 Task: Add Dalmatia Fig Spread to the cart.
Action: Mouse moved to (1009, 384)
Screenshot: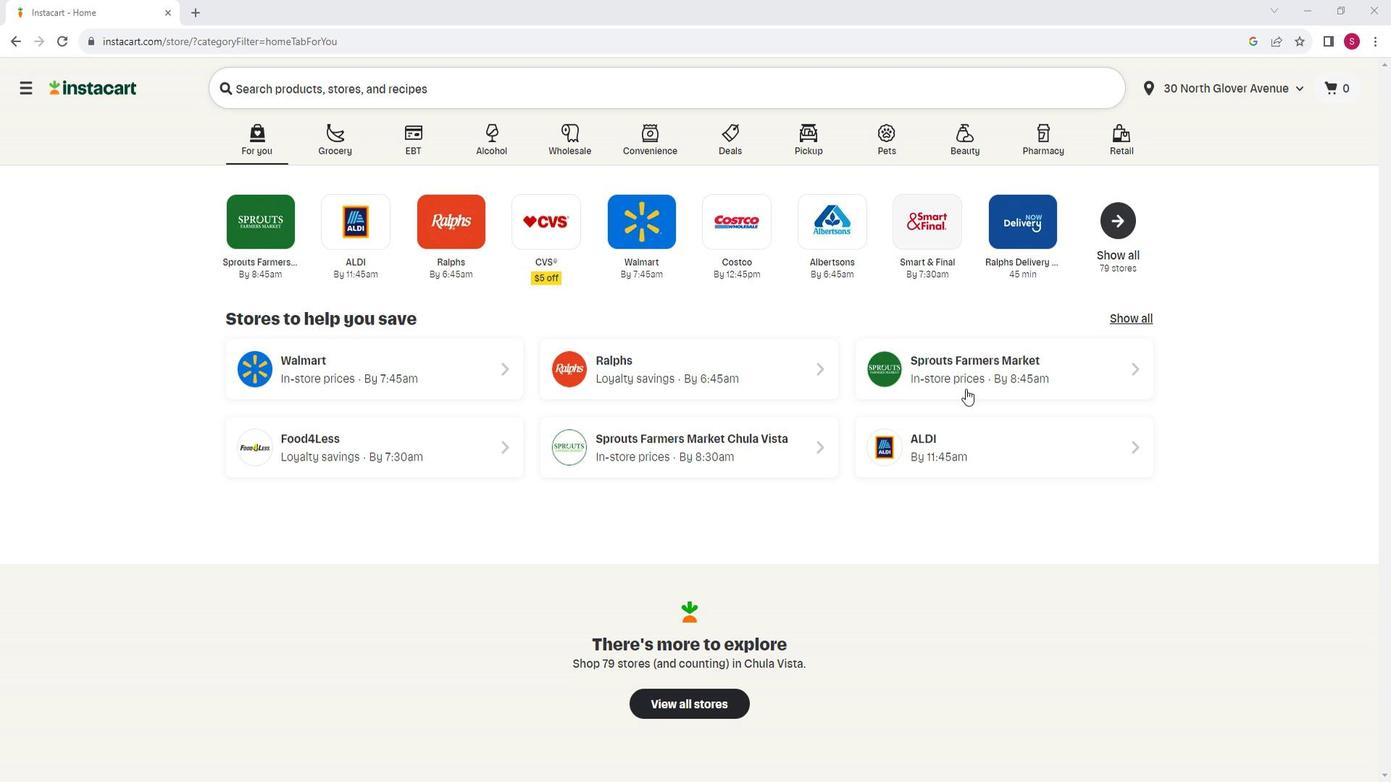 
Action: Mouse pressed left at (1009, 384)
Screenshot: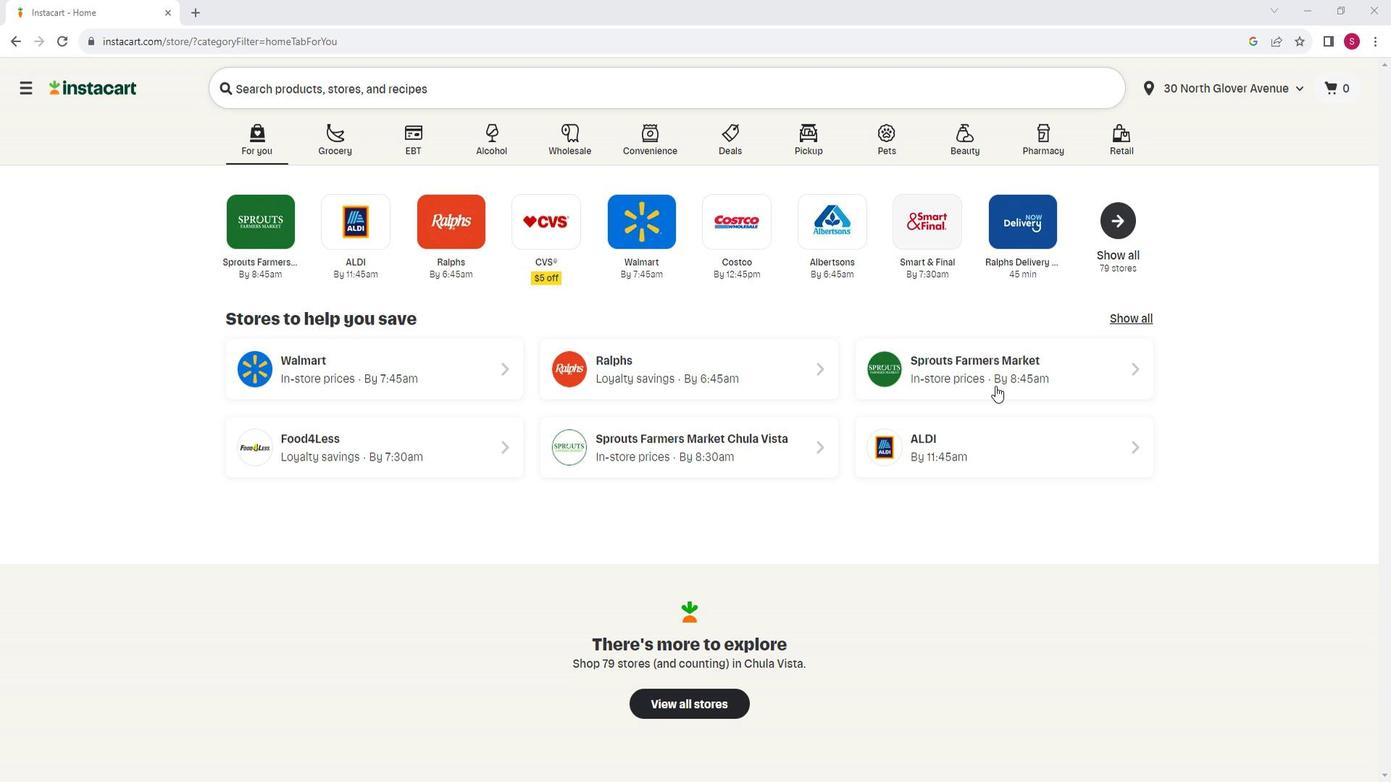 
Action: Mouse moved to (139, 492)
Screenshot: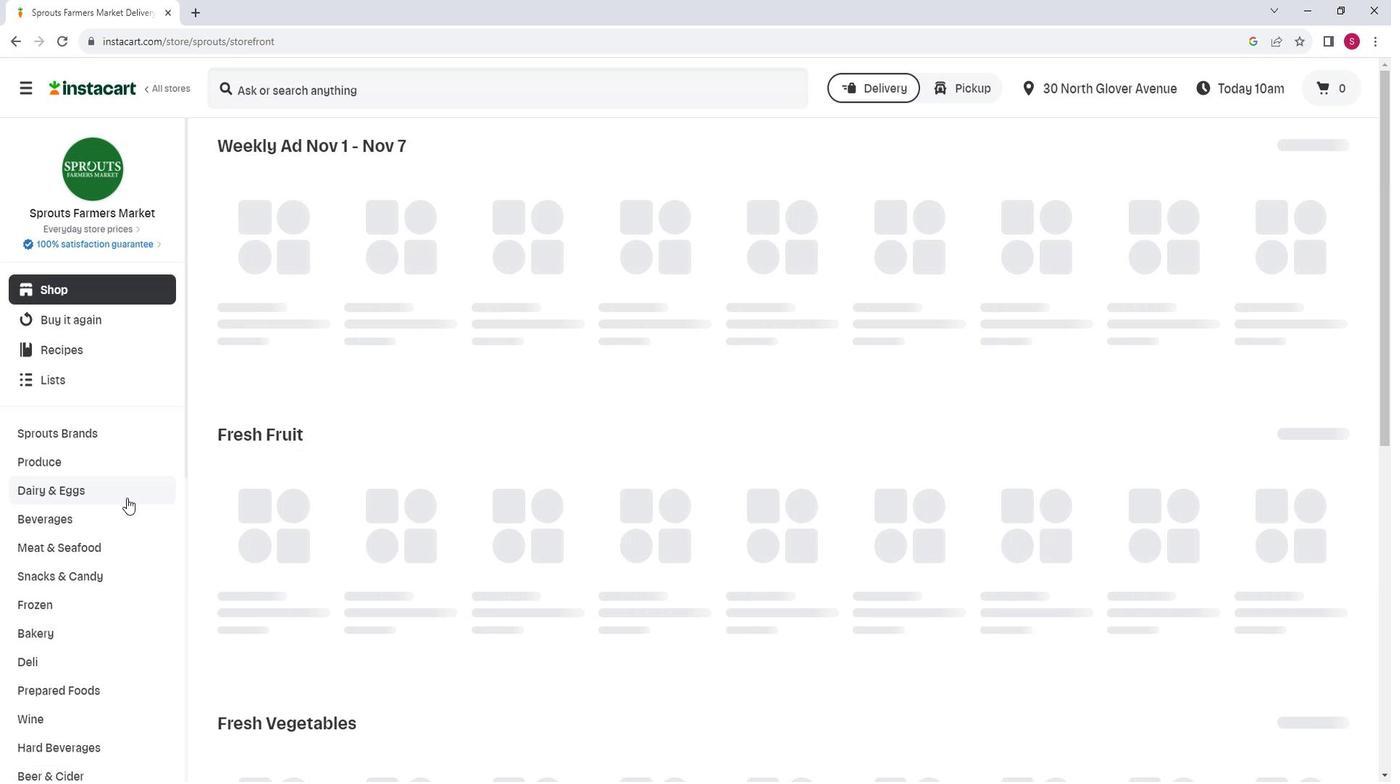 
Action: Mouse scrolled (139, 492) with delta (0, 0)
Screenshot: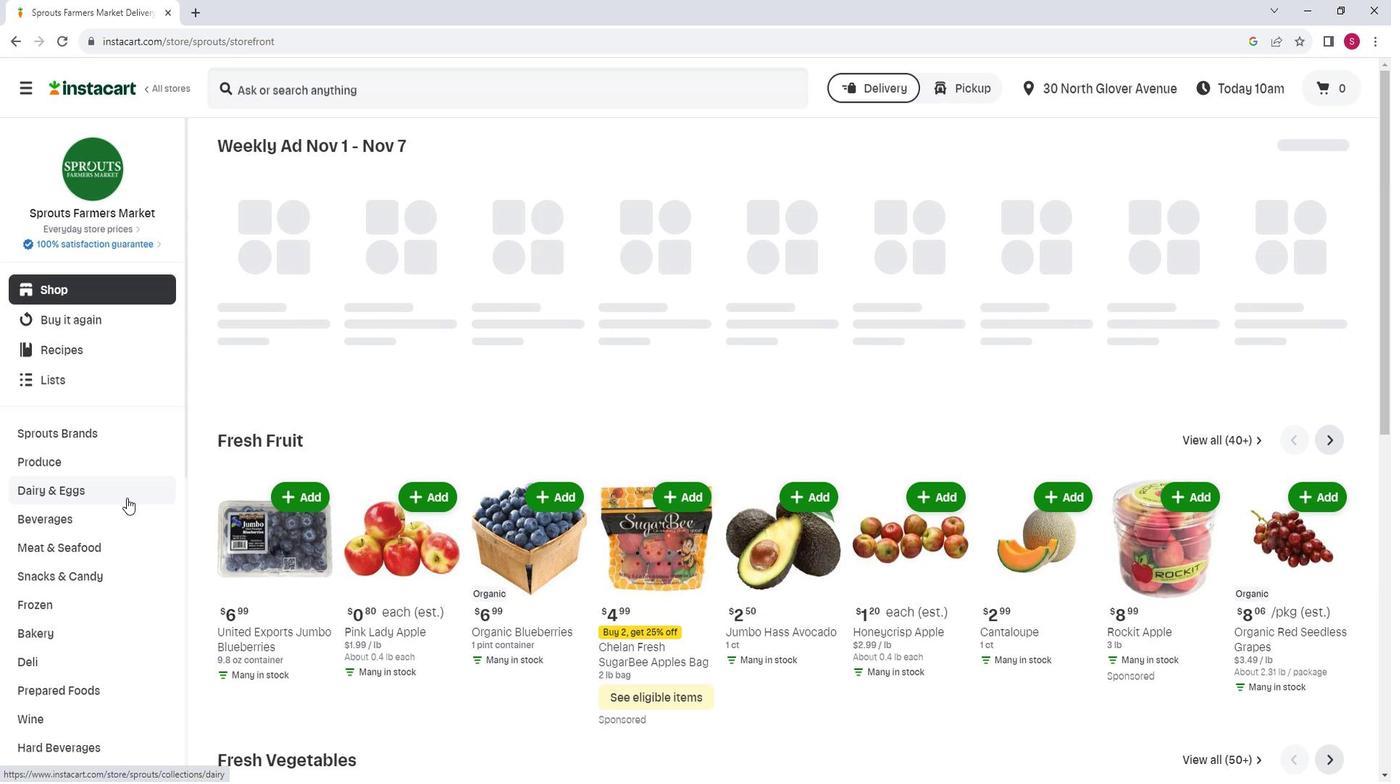 
Action: Mouse scrolled (139, 492) with delta (0, 0)
Screenshot: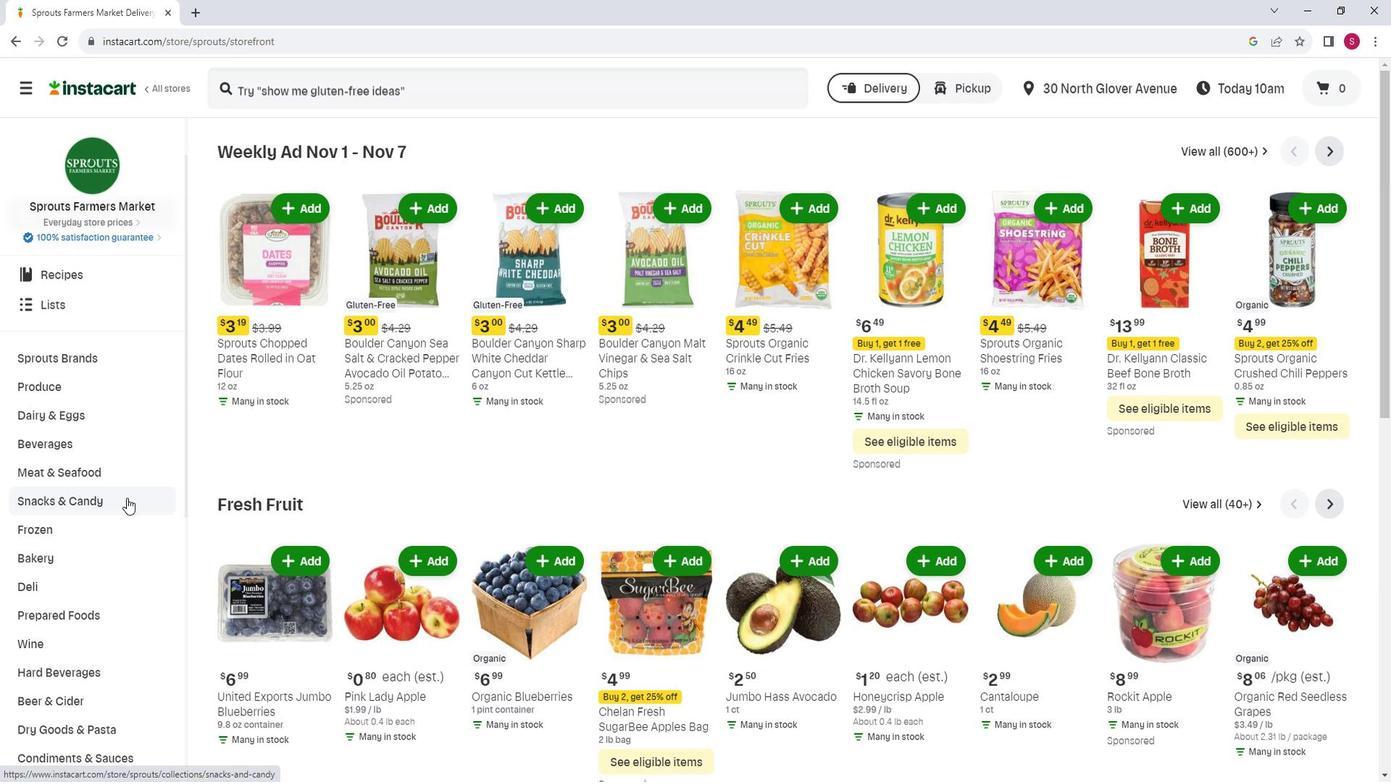 
Action: Mouse moved to (131, 451)
Screenshot: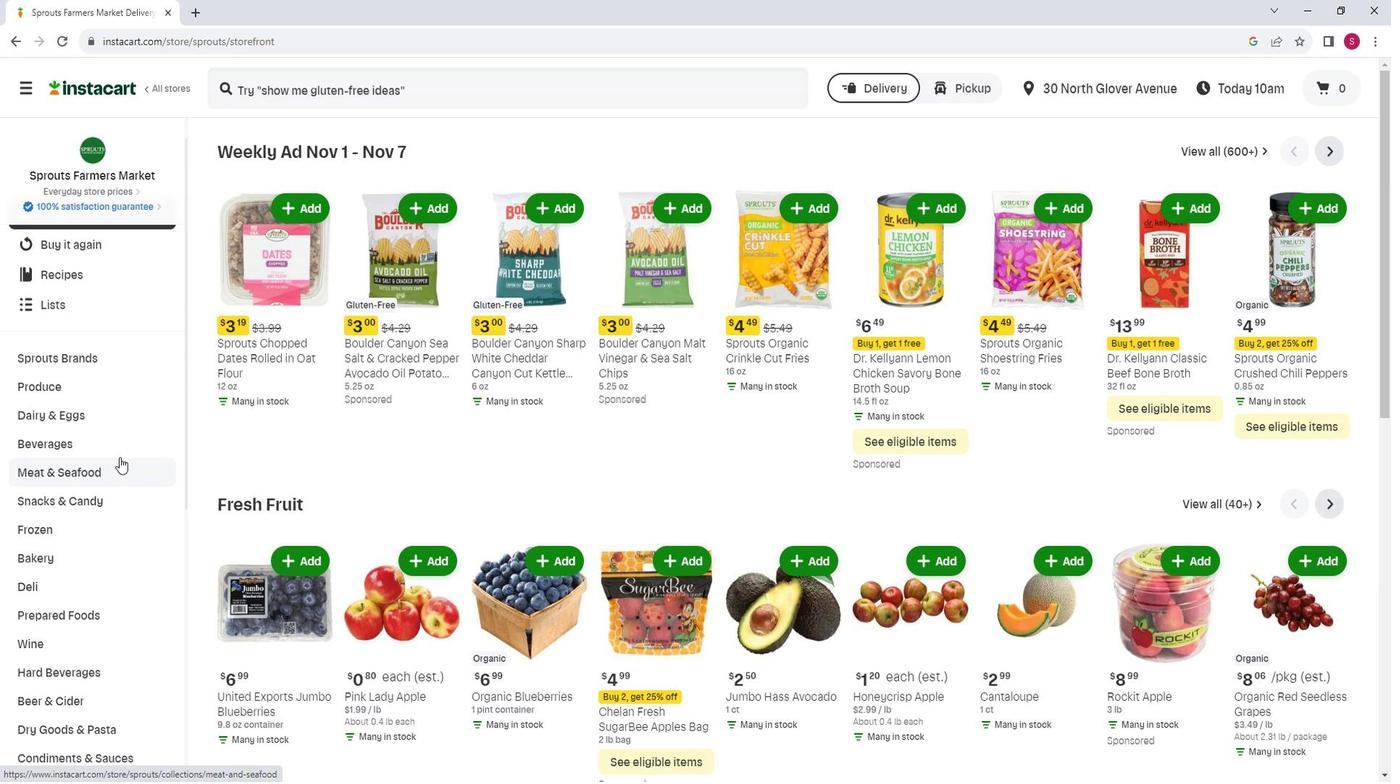 
Action: Mouse scrolled (131, 450) with delta (0, 0)
Screenshot: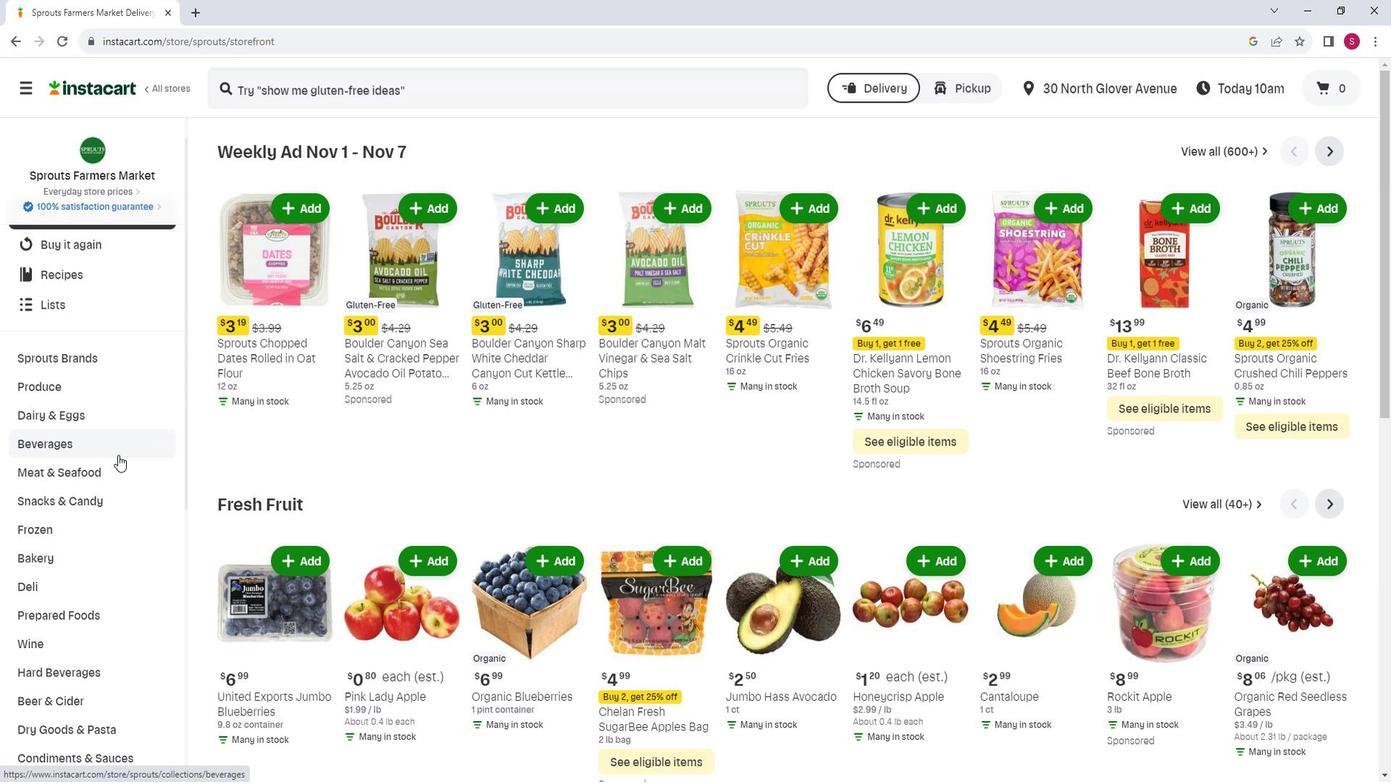 
Action: Mouse scrolled (131, 450) with delta (0, 0)
Screenshot: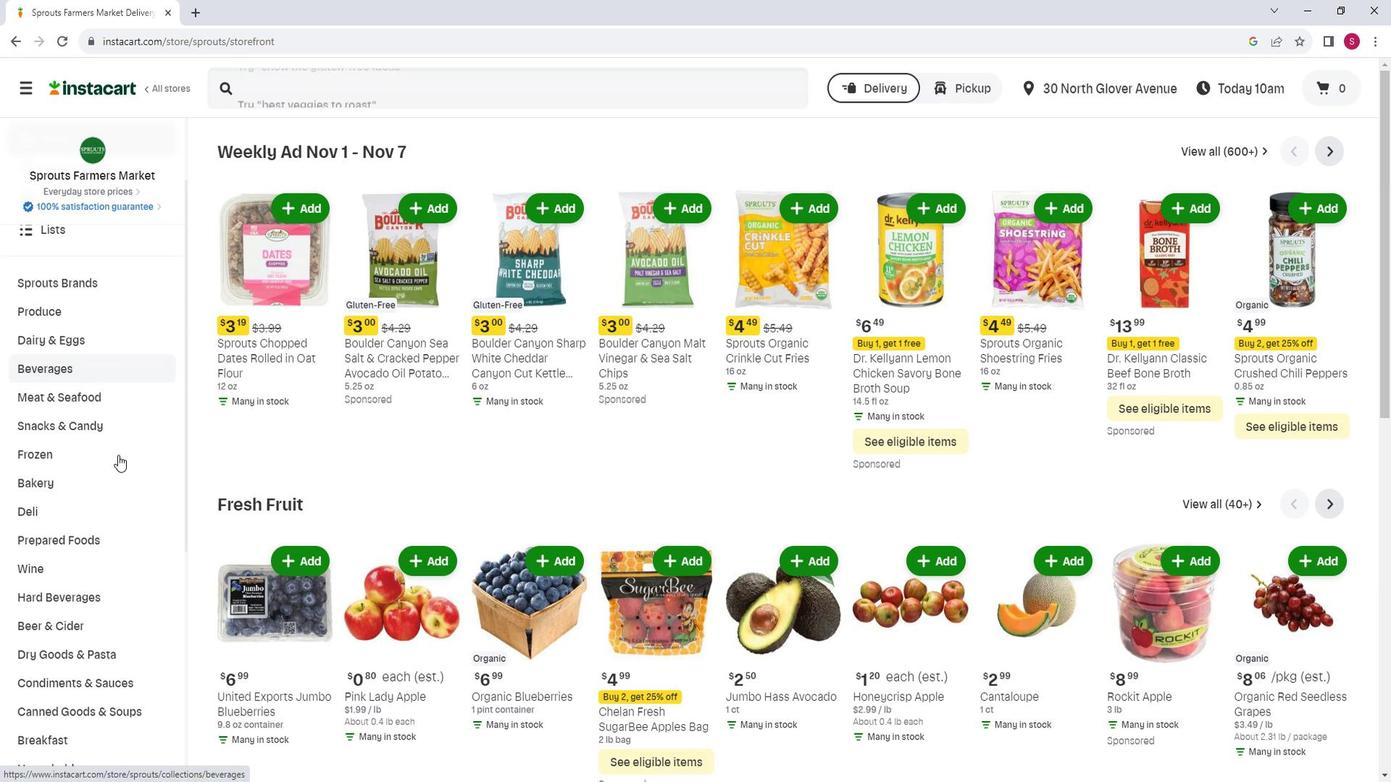 
Action: Mouse scrolled (131, 450) with delta (0, 0)
Screenshot: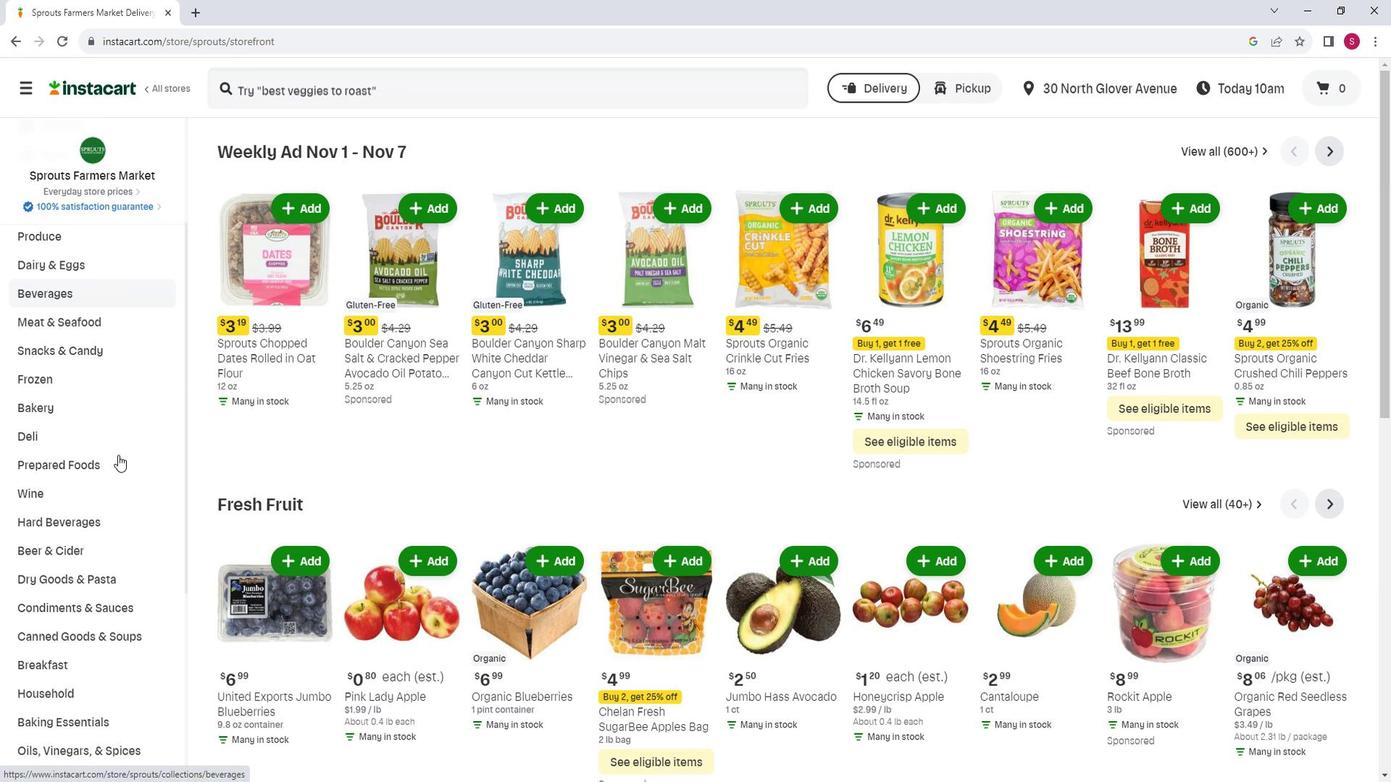 
Action: Mouse moved to (129, 451)
Screenshot: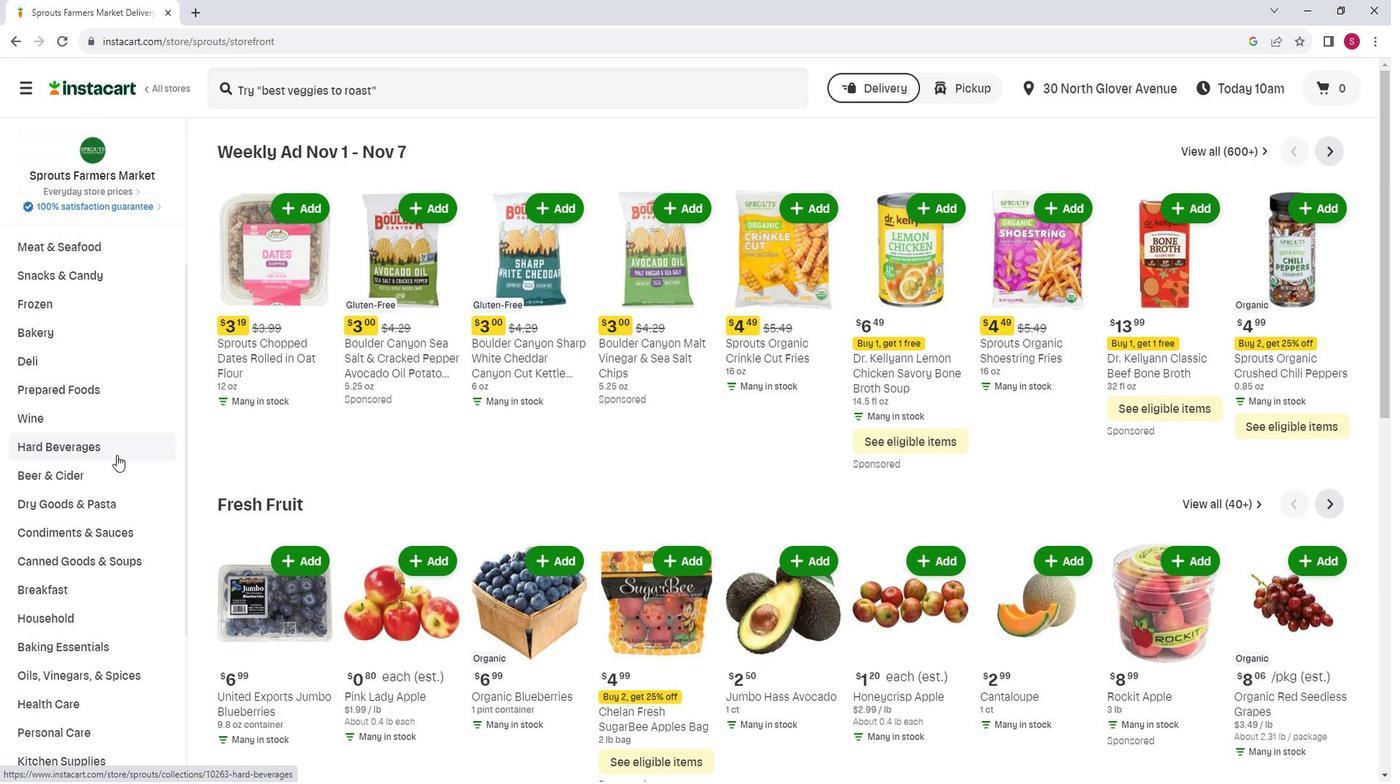 
Action: Mouse scrolled (129, 450) with delta (0, 0)
Screenshot: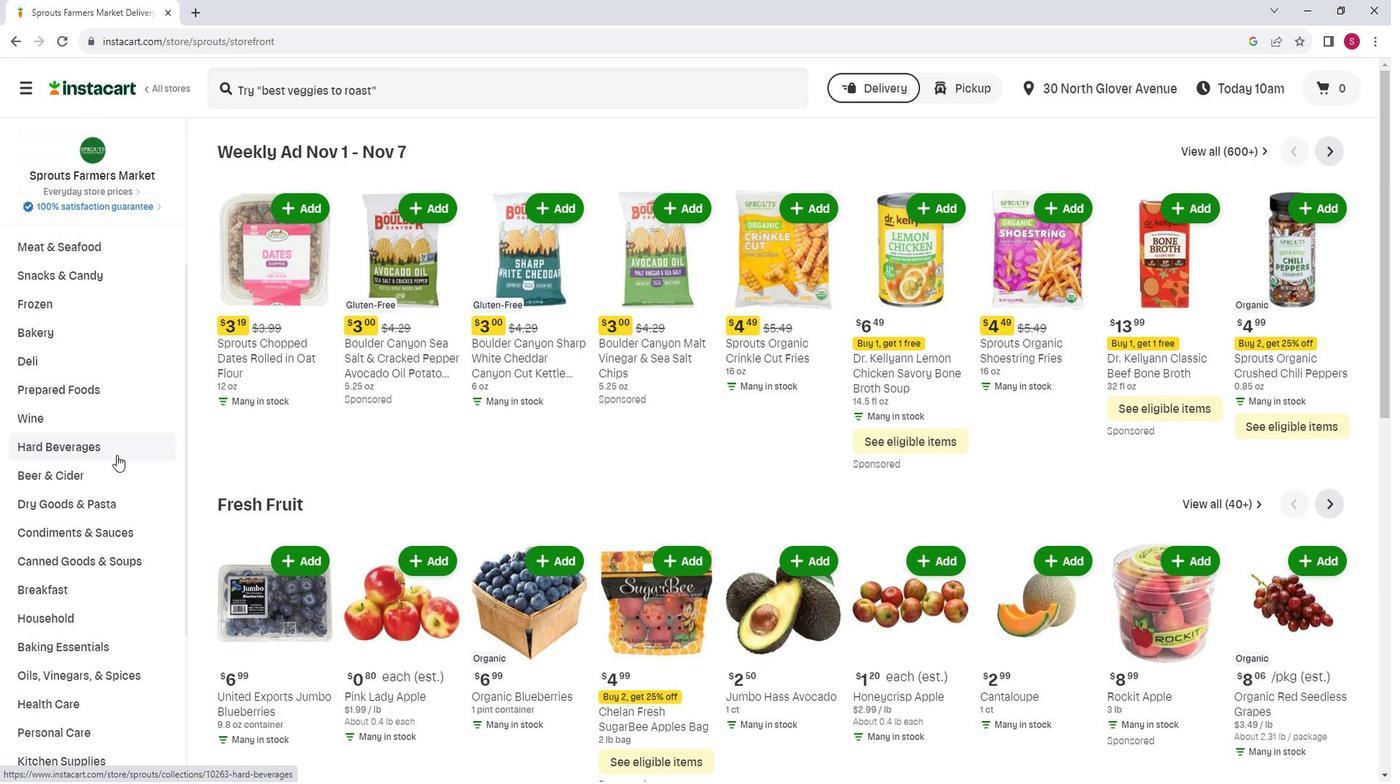 
Action: Mouse moved to (110, 503)
Screenshot: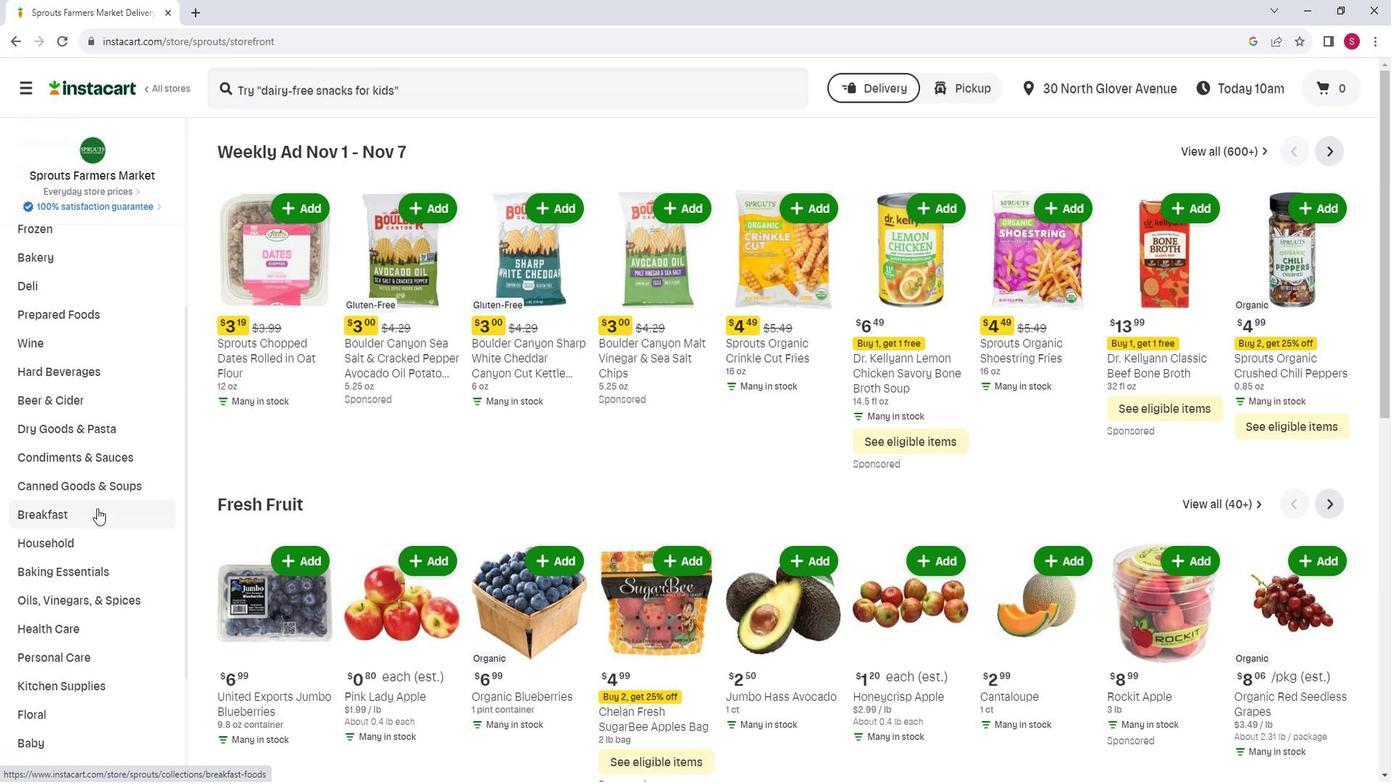 
Action: Mouse pressed left at (110, 503)
Screenshot: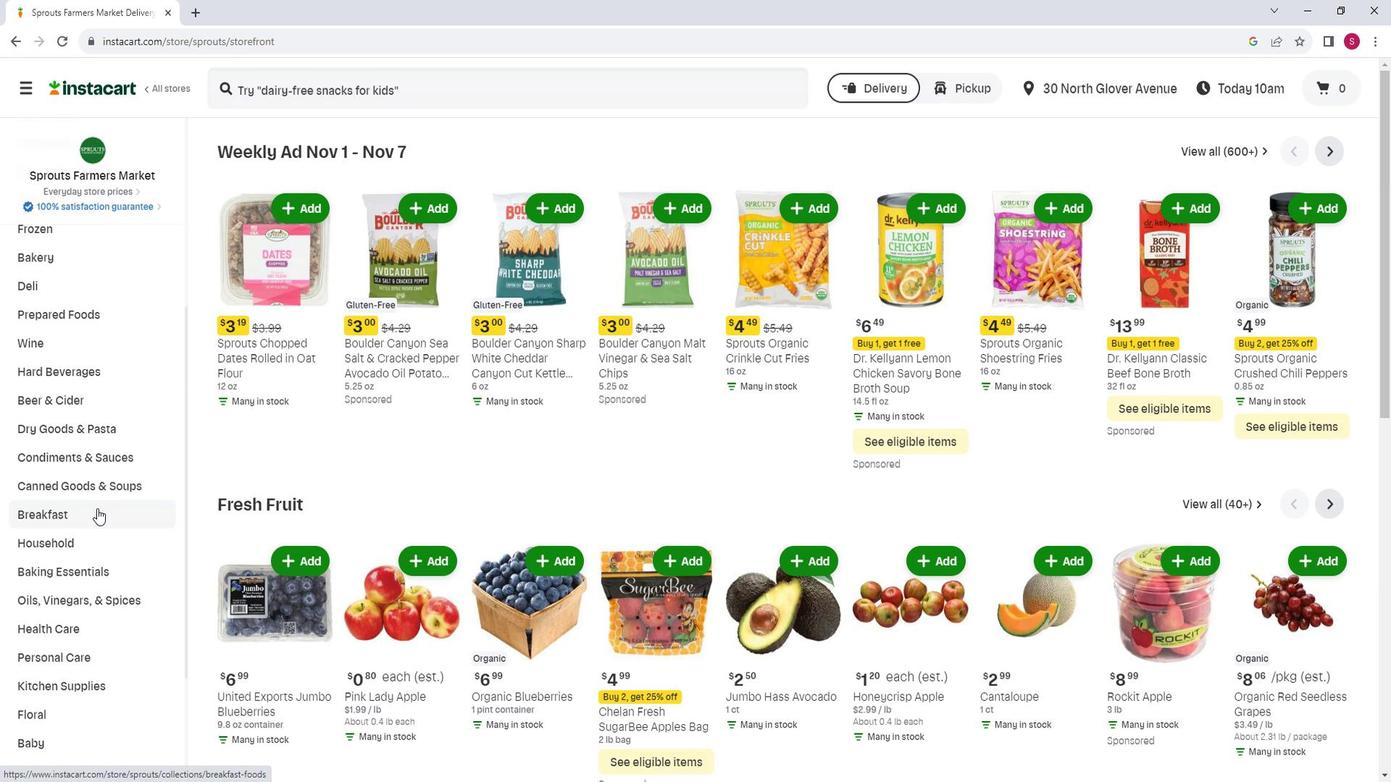 
Action: Mouse moved to (916, 194)
Screenshot: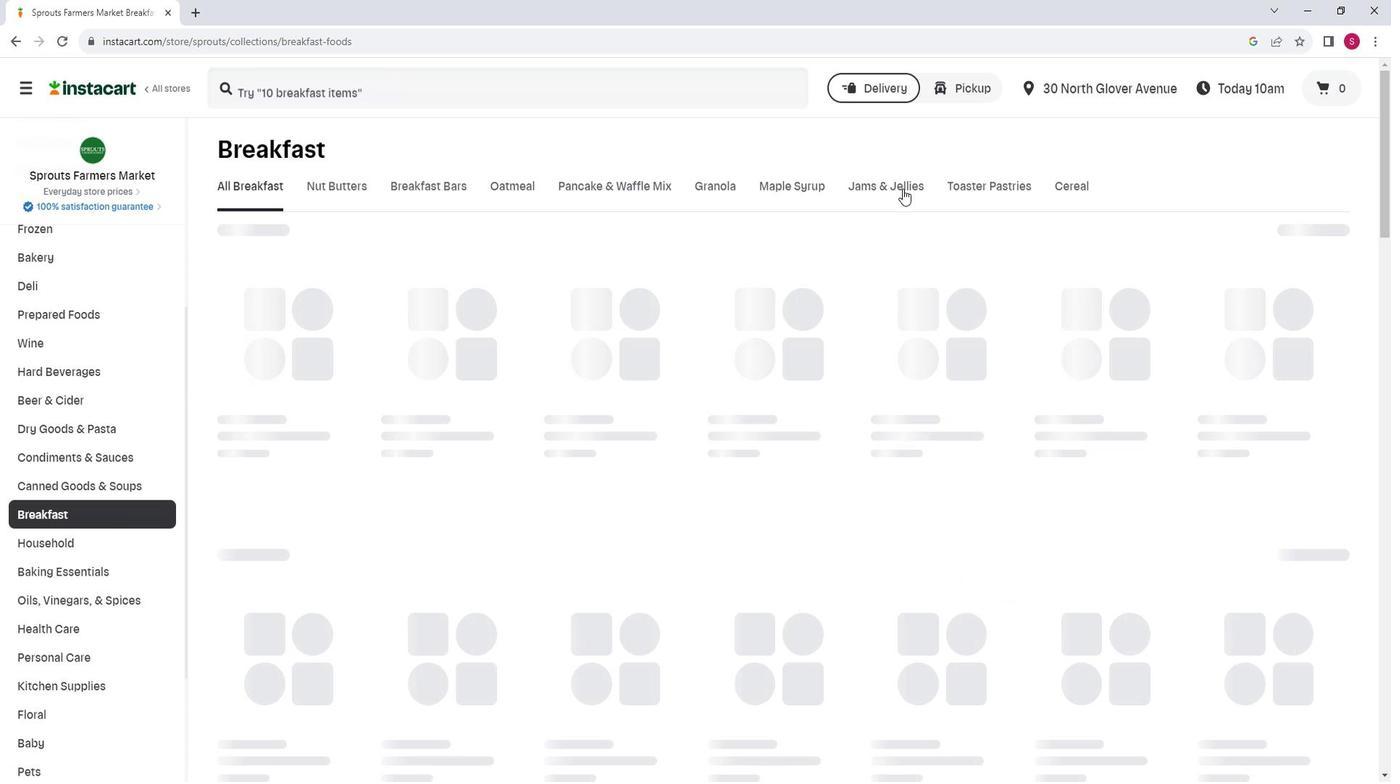
Action: Mouse pressed left at (916, 194)
Screenshot: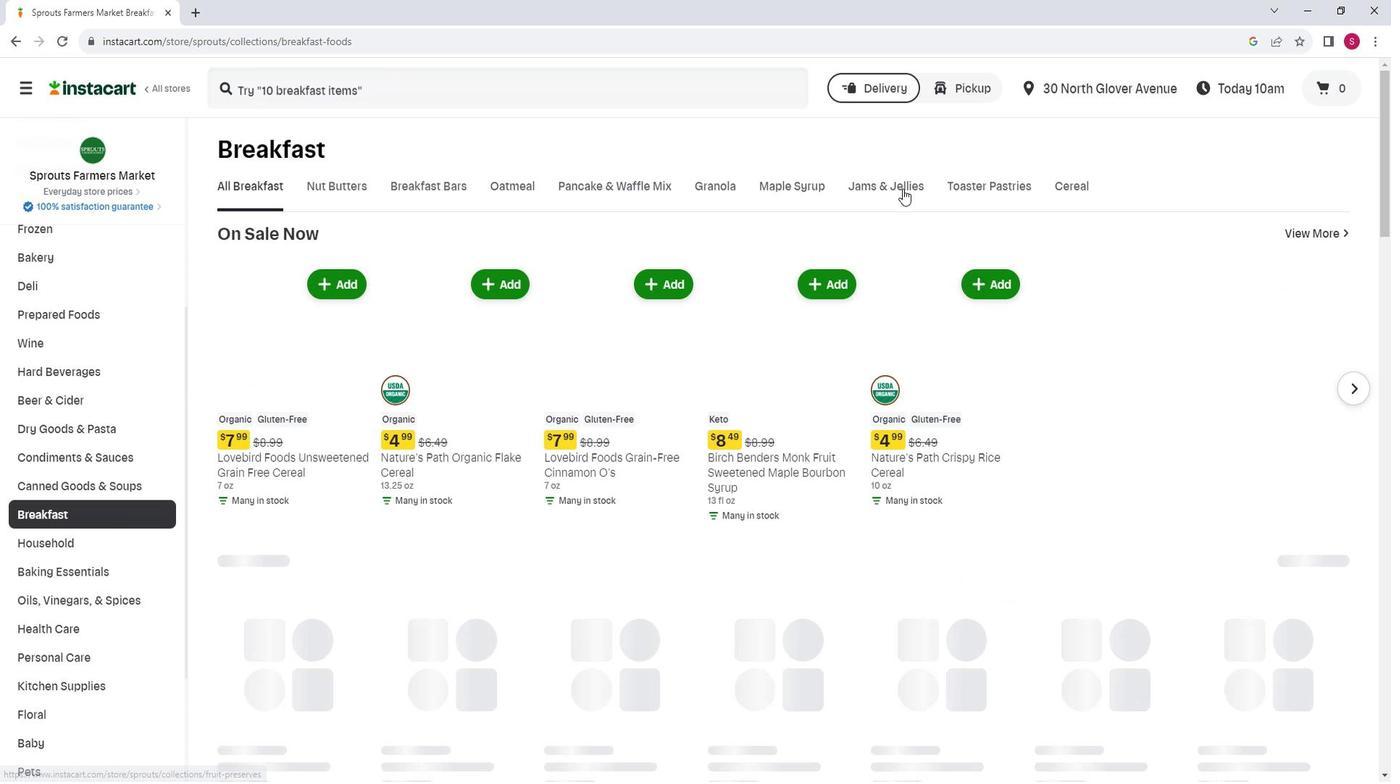 
Action: Mouse moved to (368, 265)
Screenshot: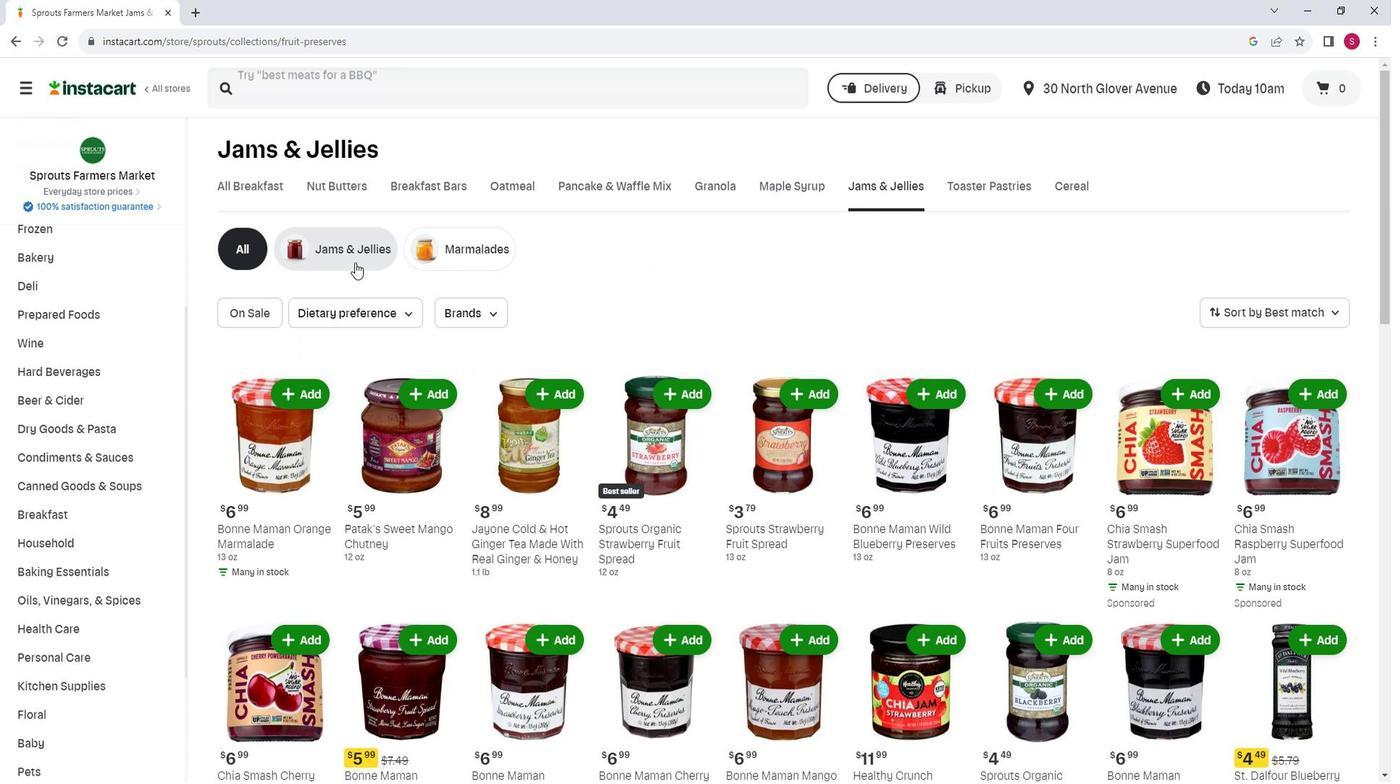 
Action: Mouse pressed left at (368, 265)
Screenshot: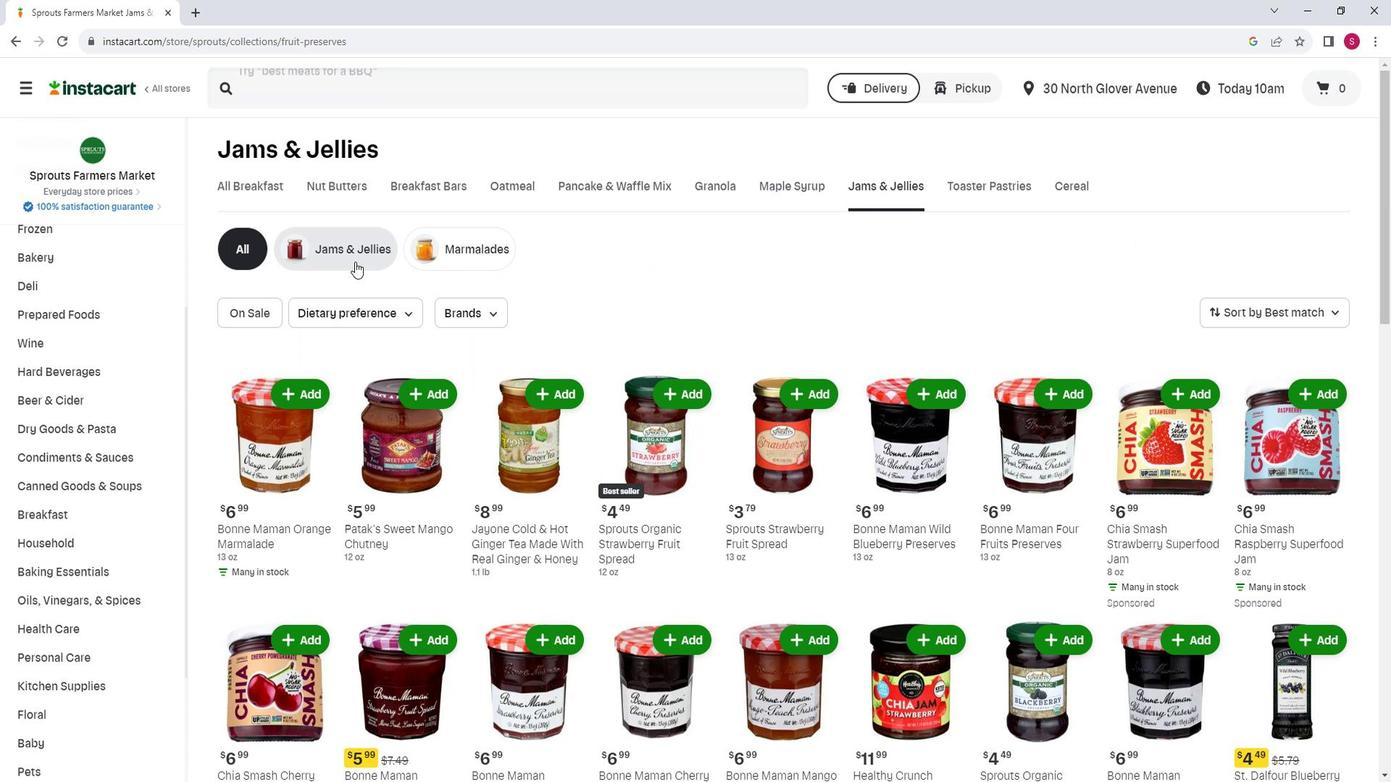 
Action: Mouse moved to (596, 284)
Screenshot: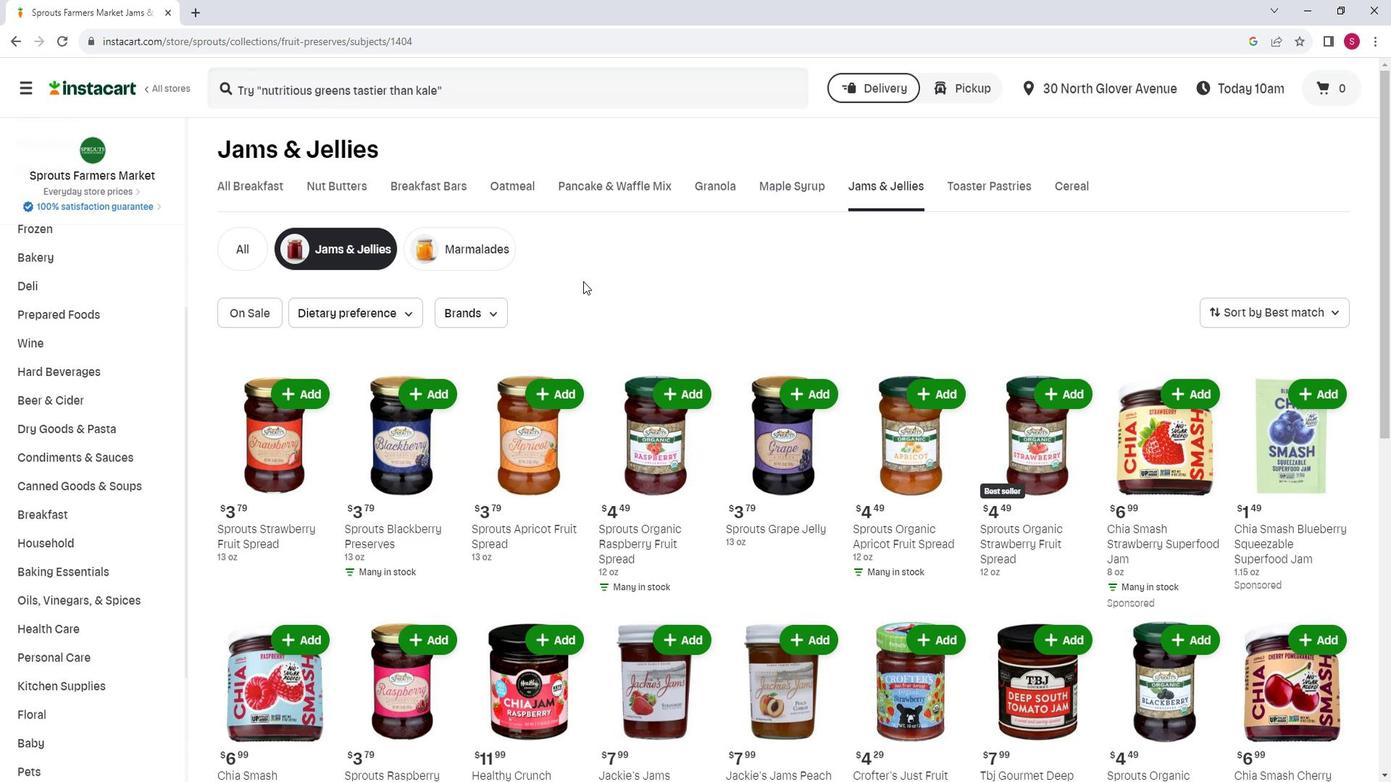 
Action: Mouse scrolled (596, 283) with delta (0, 0)
Screenshot: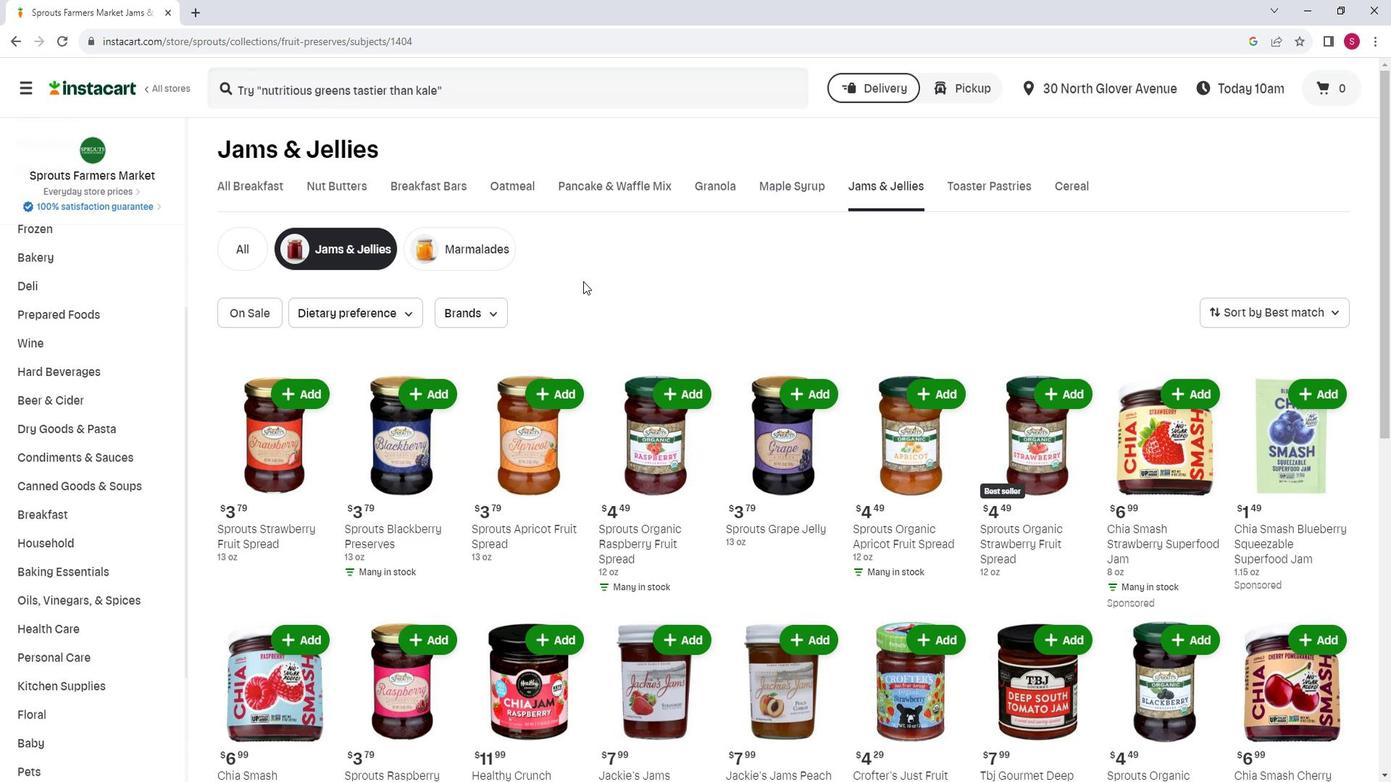 
Action: Mouse moved to (880, 378)
Screenshot: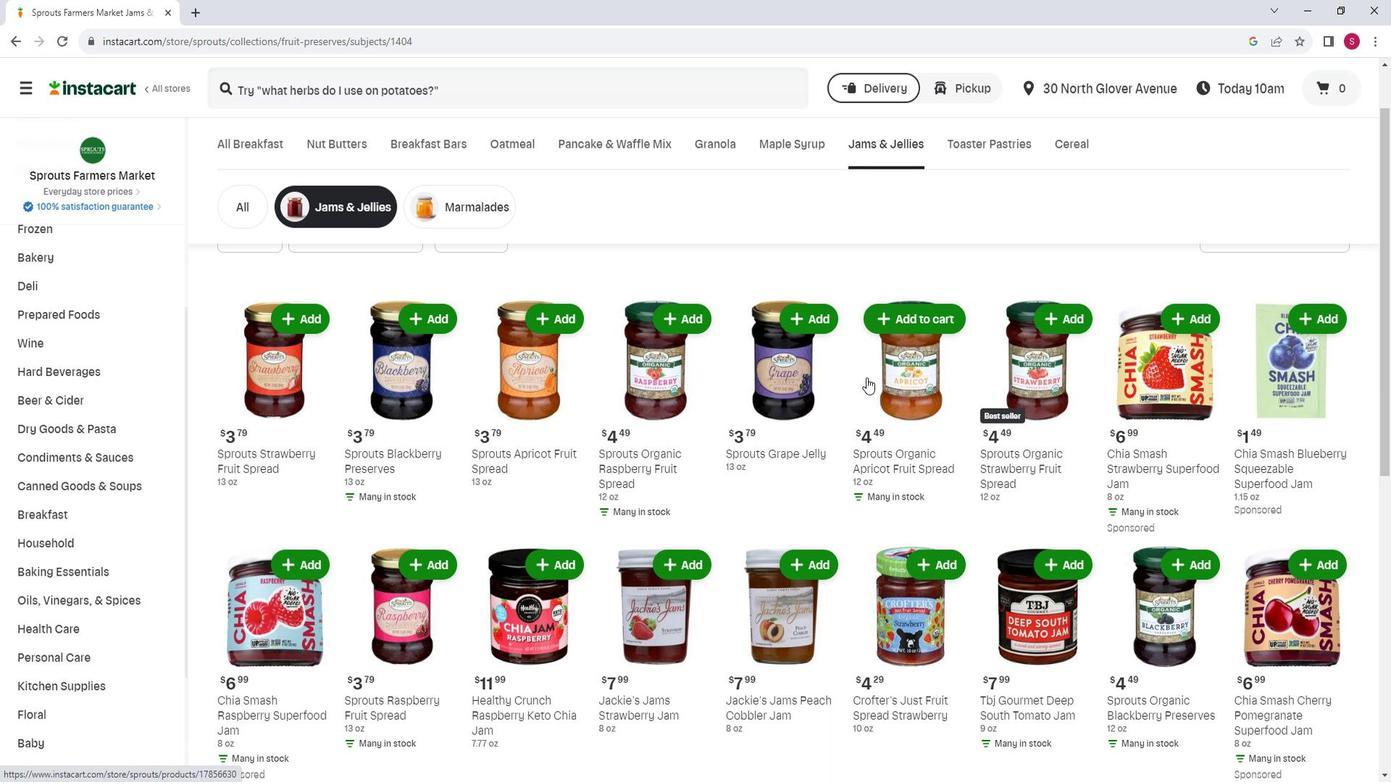 
Action: Mouse scrolled (880, 377) with delta (0, 0)
Screenshot: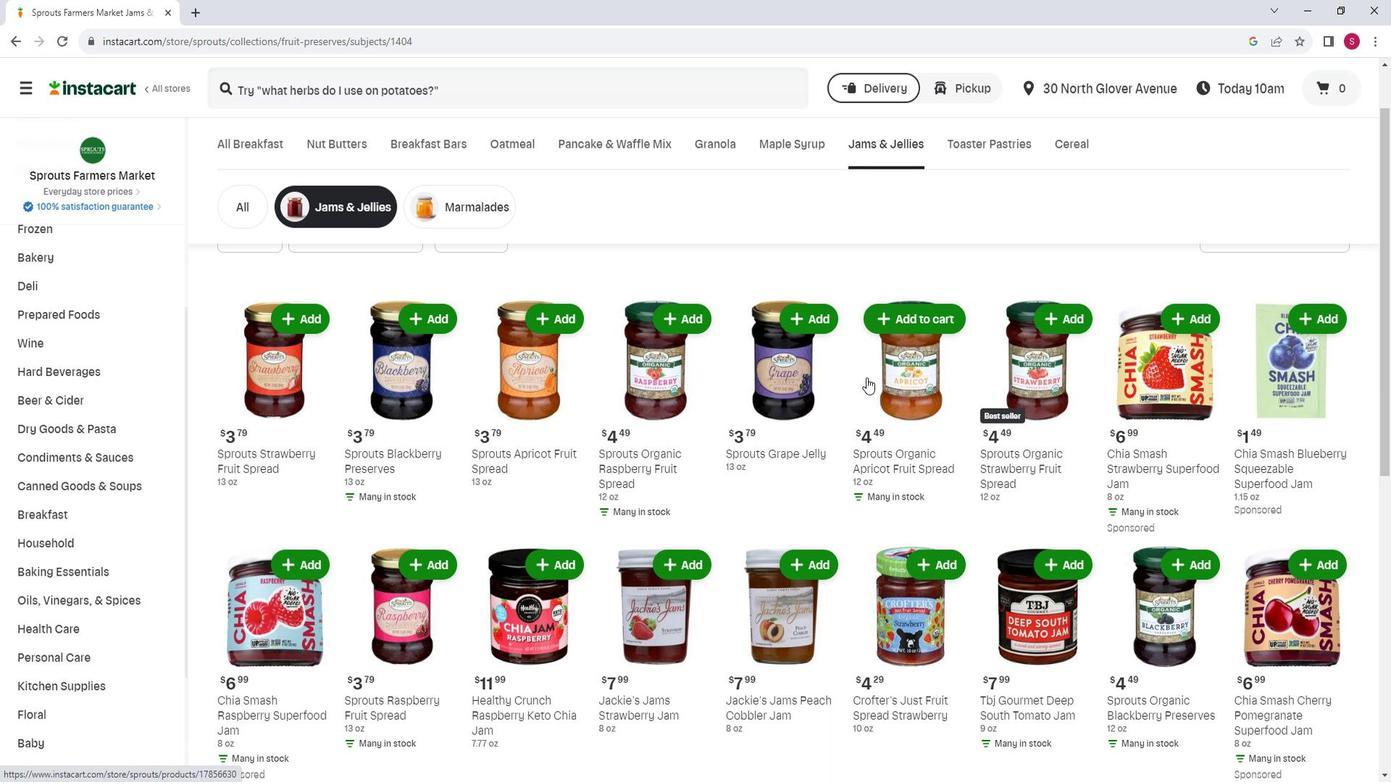 
Action: Mouse moved to (845, 424)
Screenshot: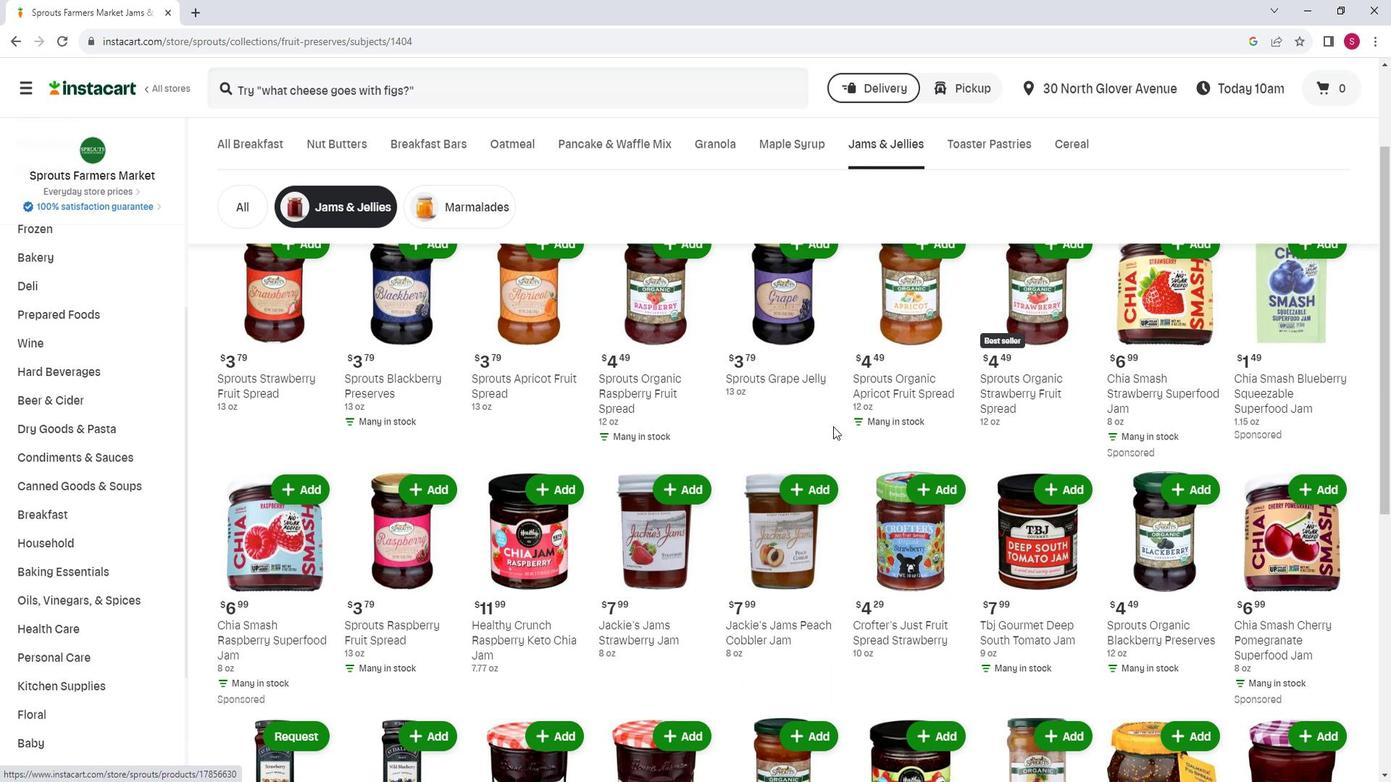 
Action: Mouse scrolled (845, 423) with delta (0, 0)
Screenshot: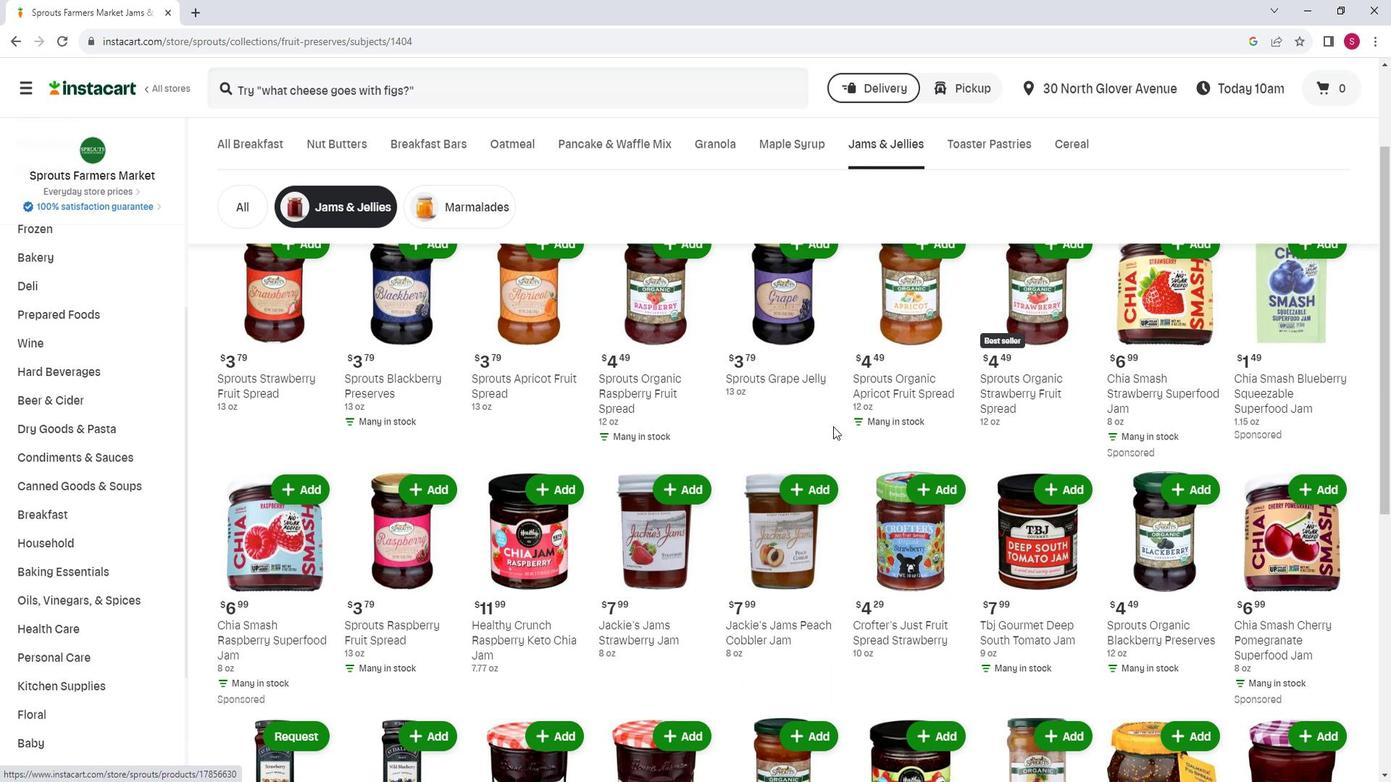 
Action: Mouse moved to (606, 388)
Screenshot: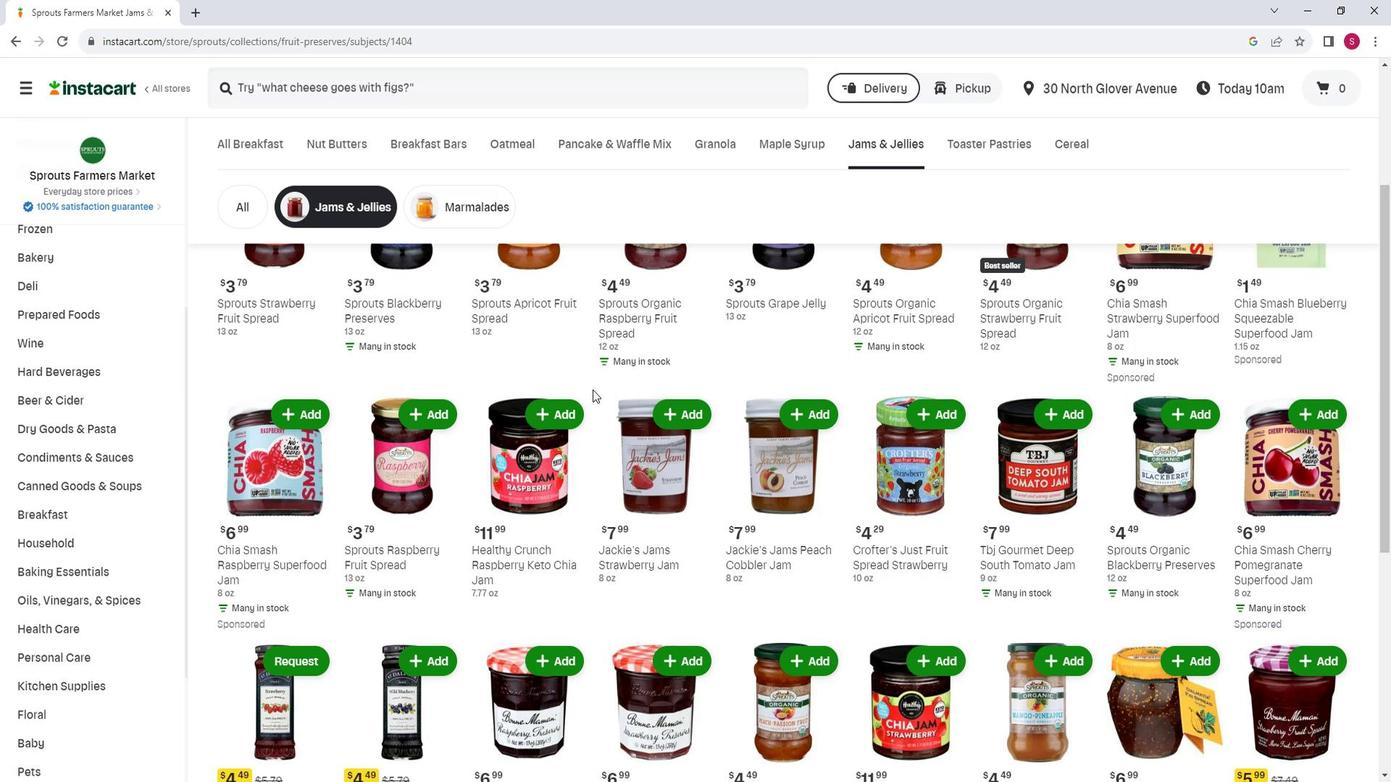 
Action: Mouse scrolled (606, 387) with delta (0, 0)
Screenshot: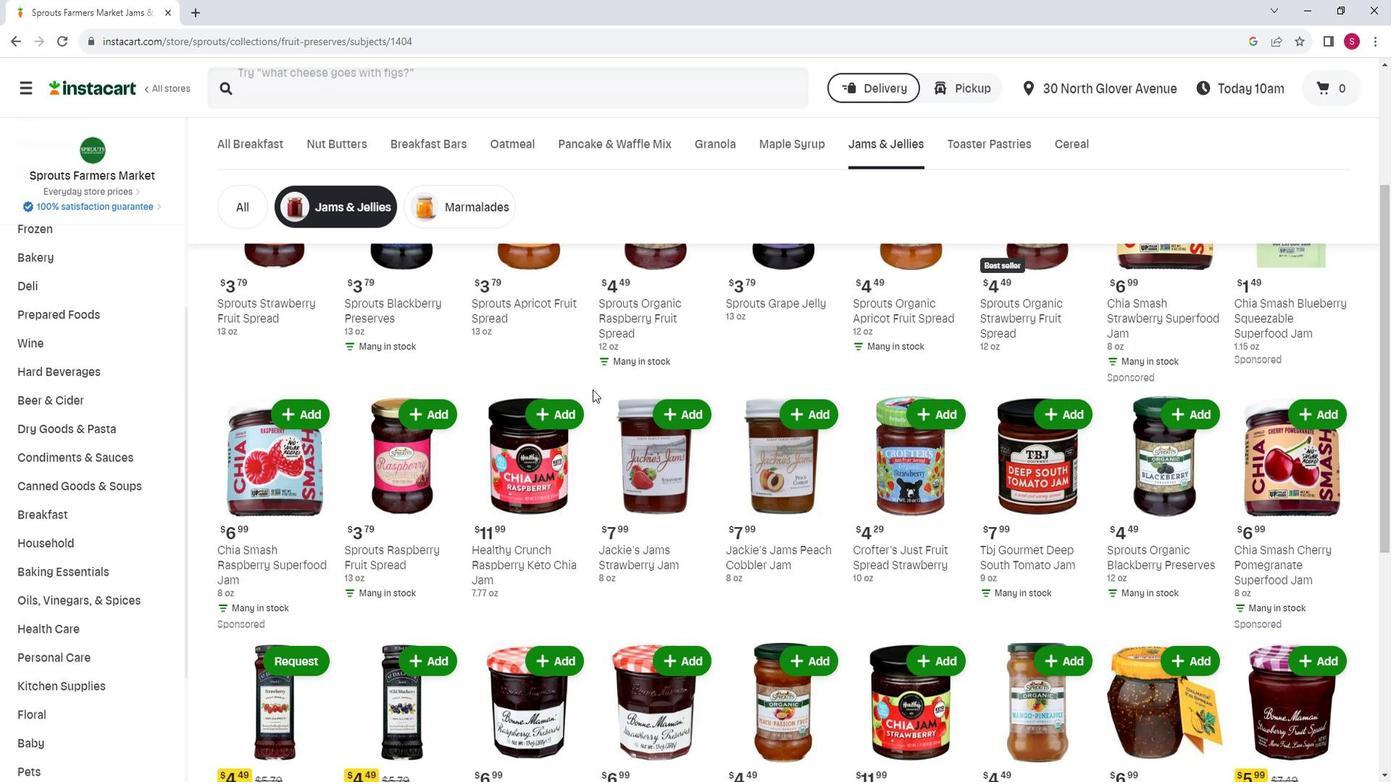 
Action: Mouse moved to (590, 385)
Screenshot: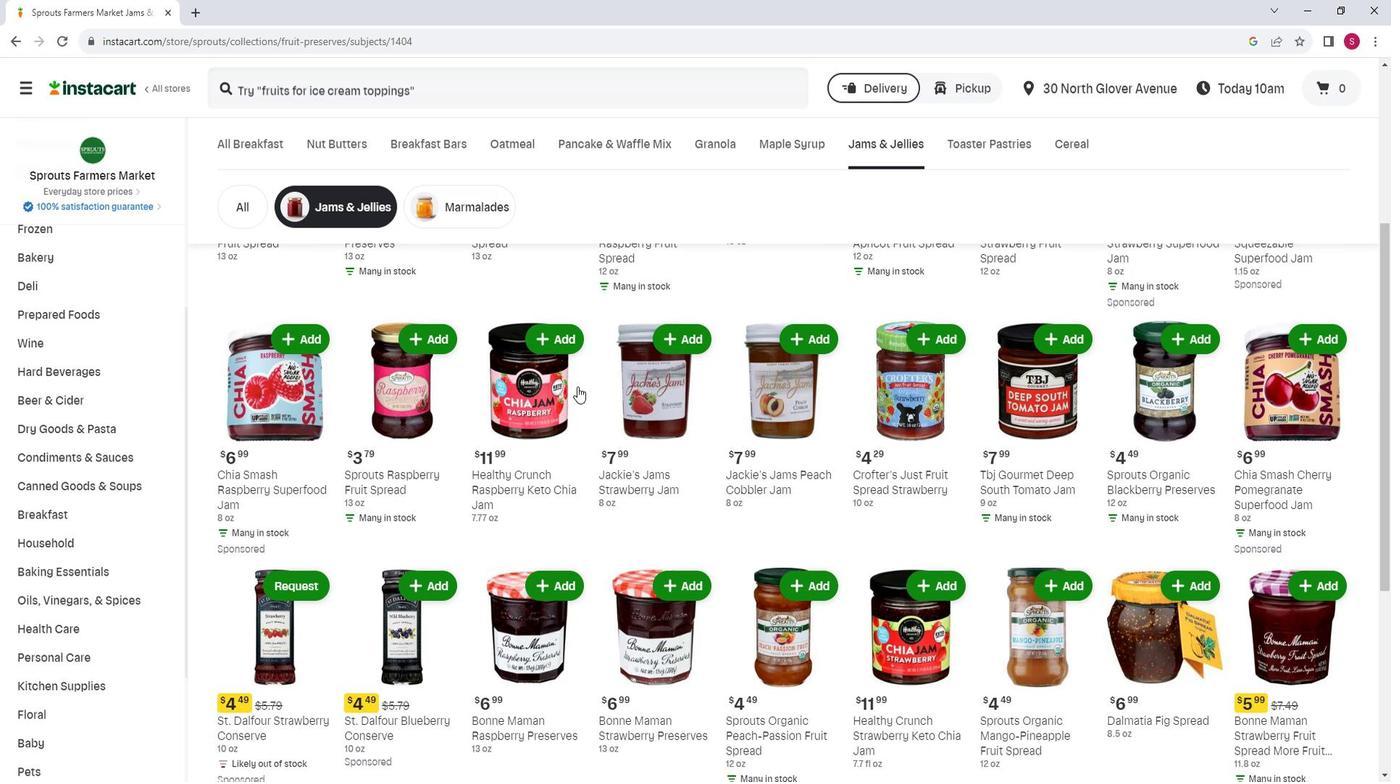 
Action: Mouse scrolled (590, 384) with delta (0, 0)
Screenshot: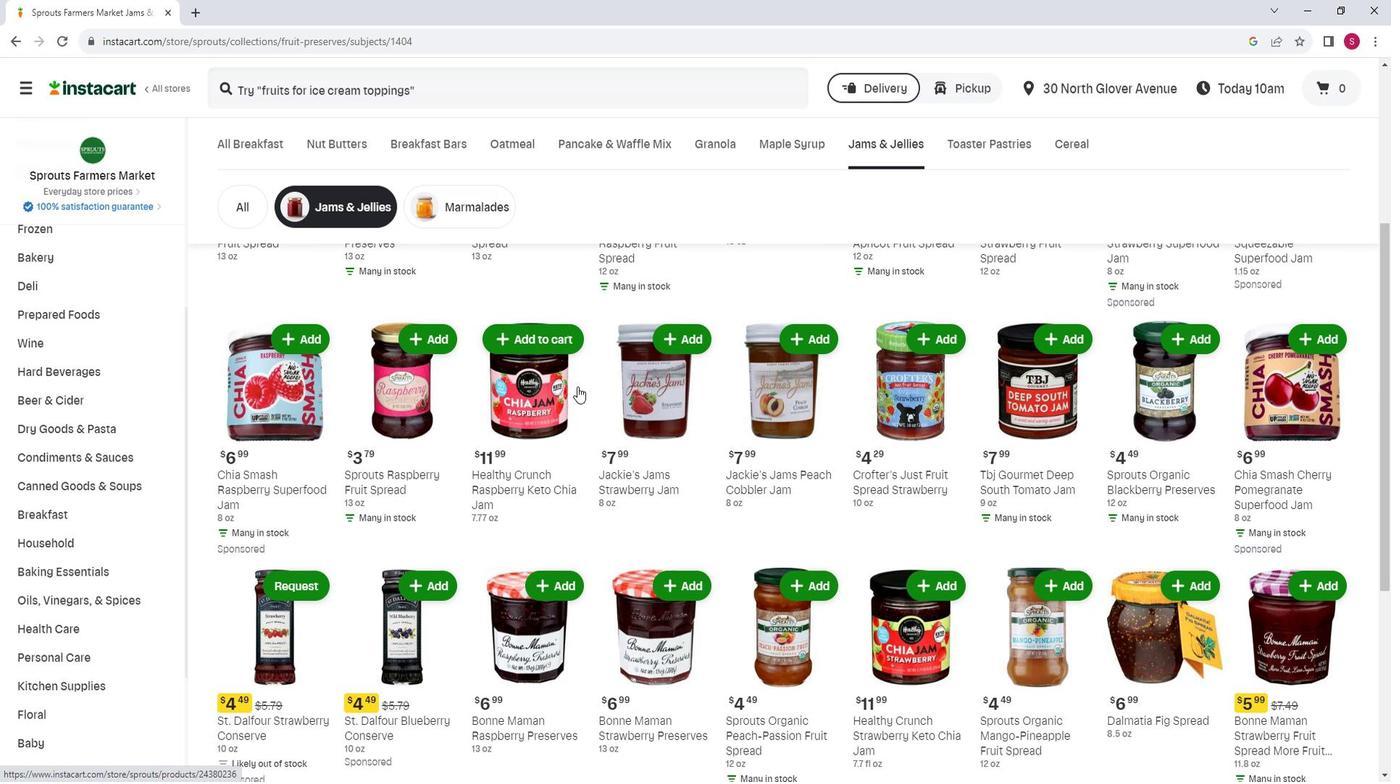 
Action: Mouse moved to (659, 391)
Screenshot: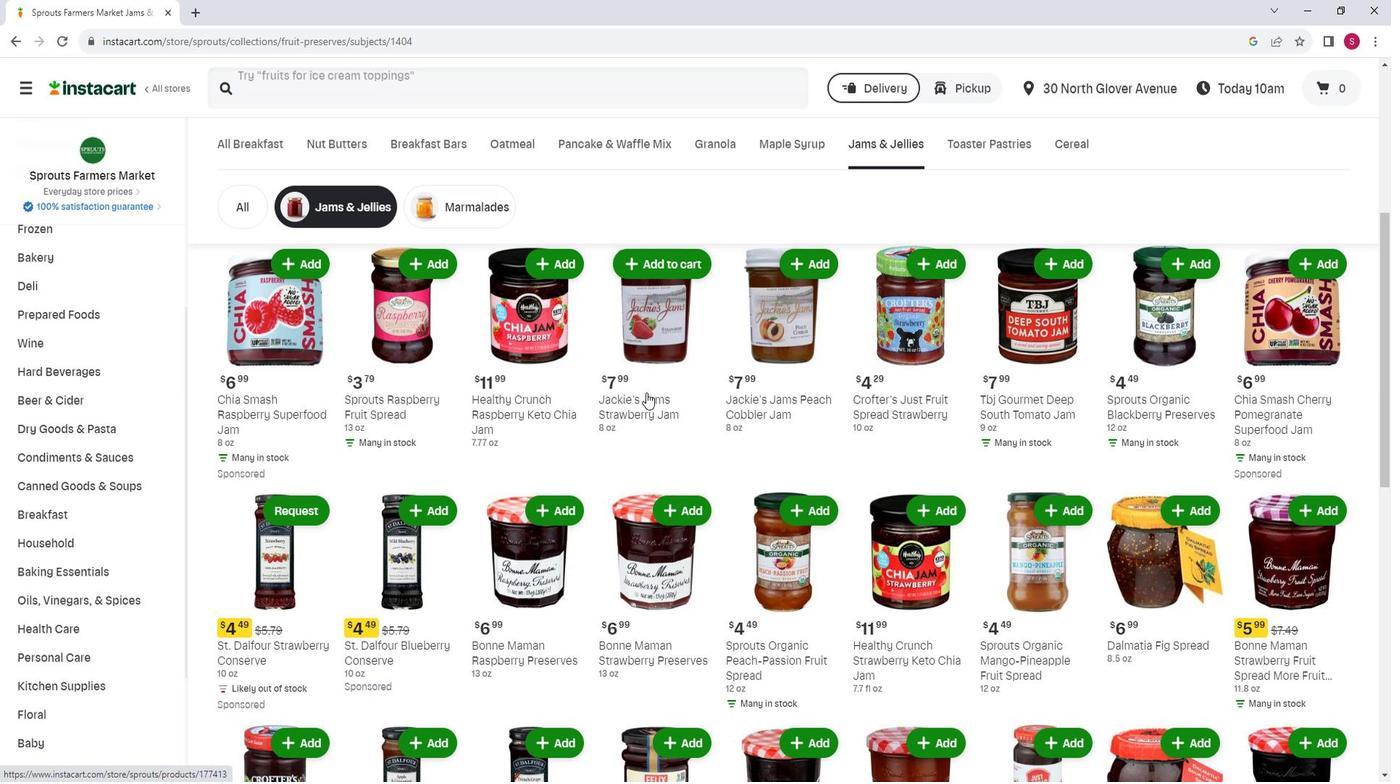 
Action: Mouse scrolled (659, 390) with delta (0, 0)
Screenshot: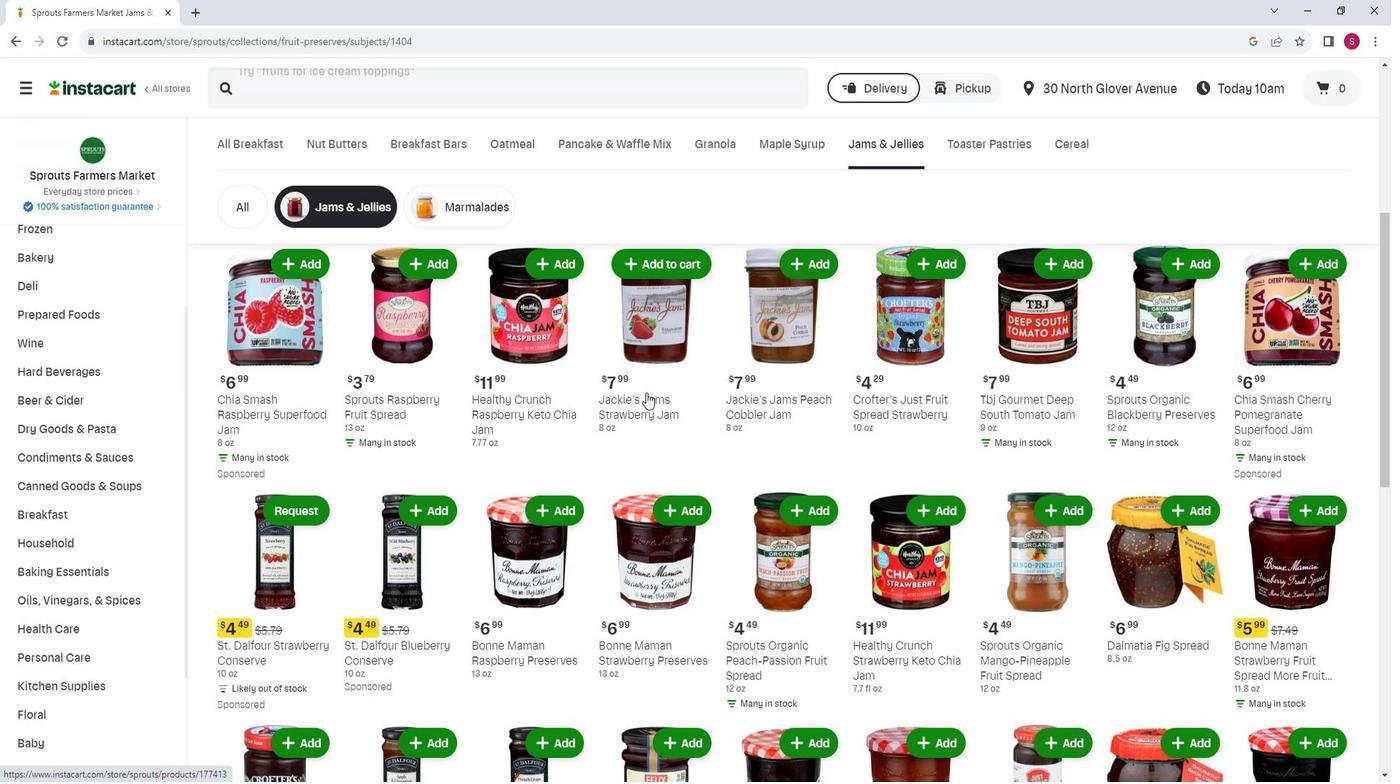 
Action: Mouse moved to (711, 394)
Screenshot: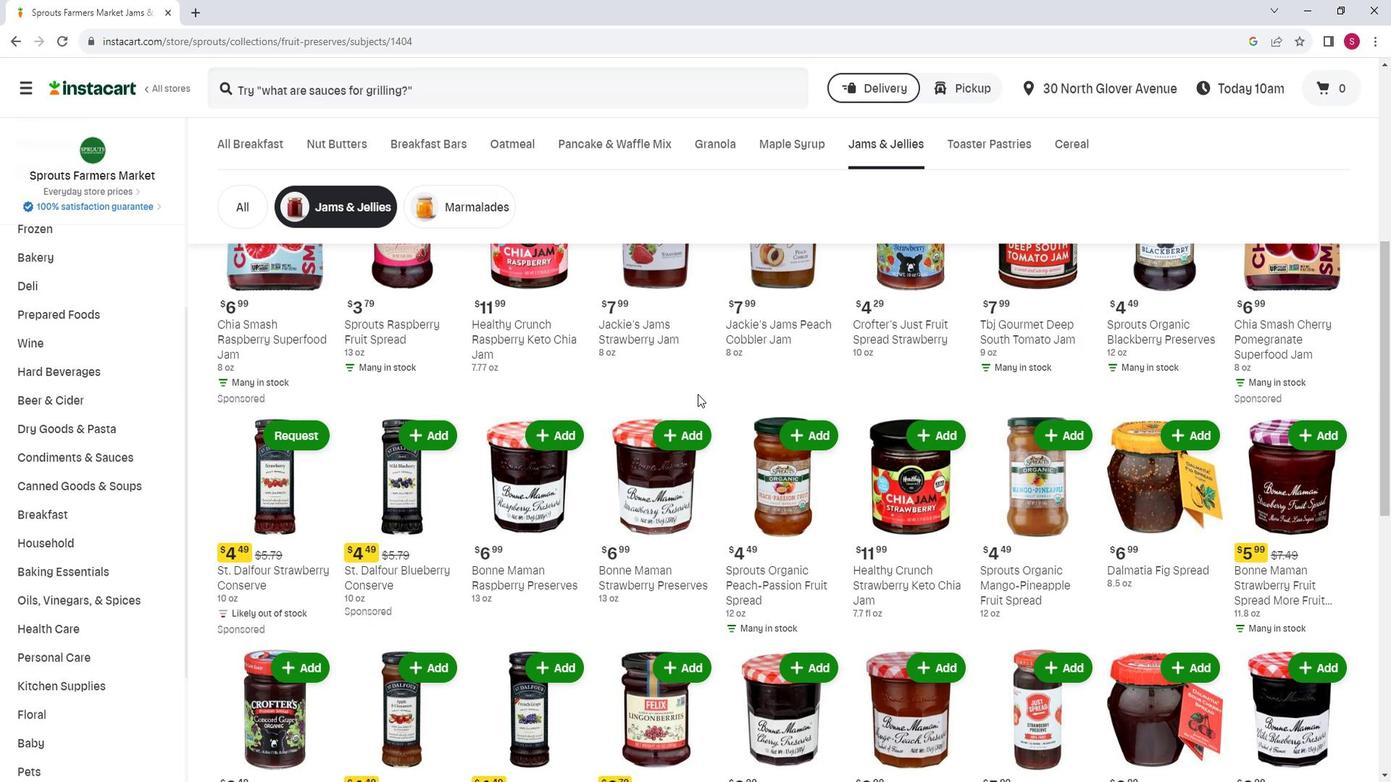 
Action: Mouse scrolled (711, 393) with delta (0, 0)
Screenshot: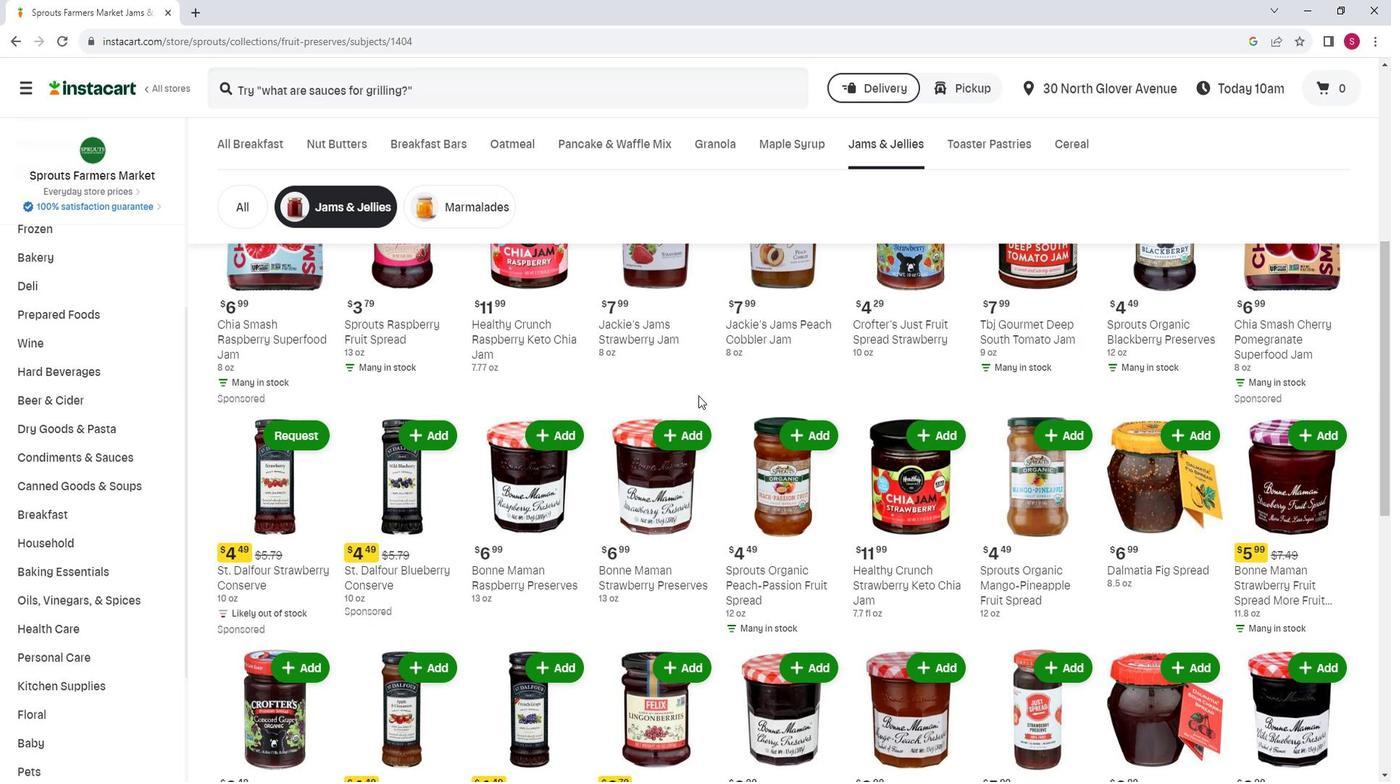 
Action: Mouse moved to (1215, 351)
Screenshot: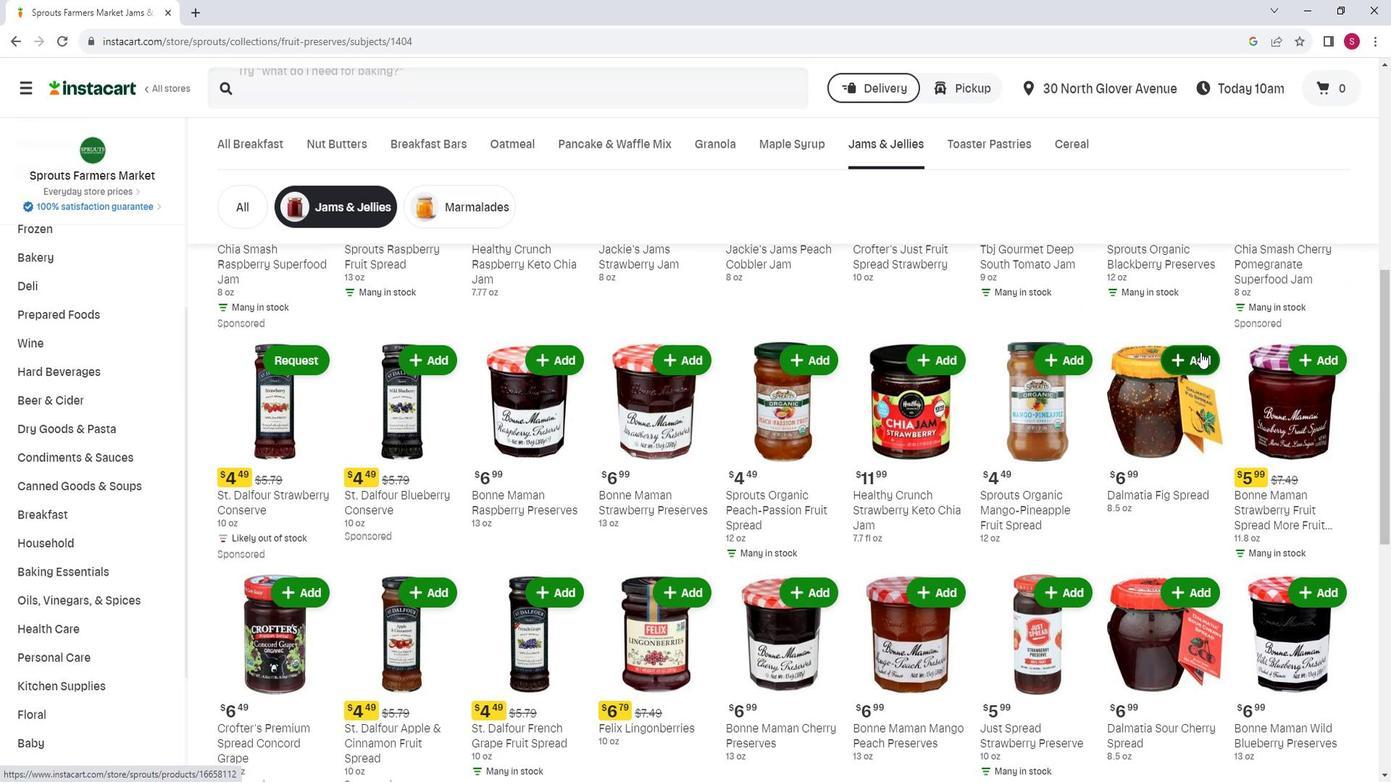 
Action: Mouse pressed left at (1215, 351)
Screenshot: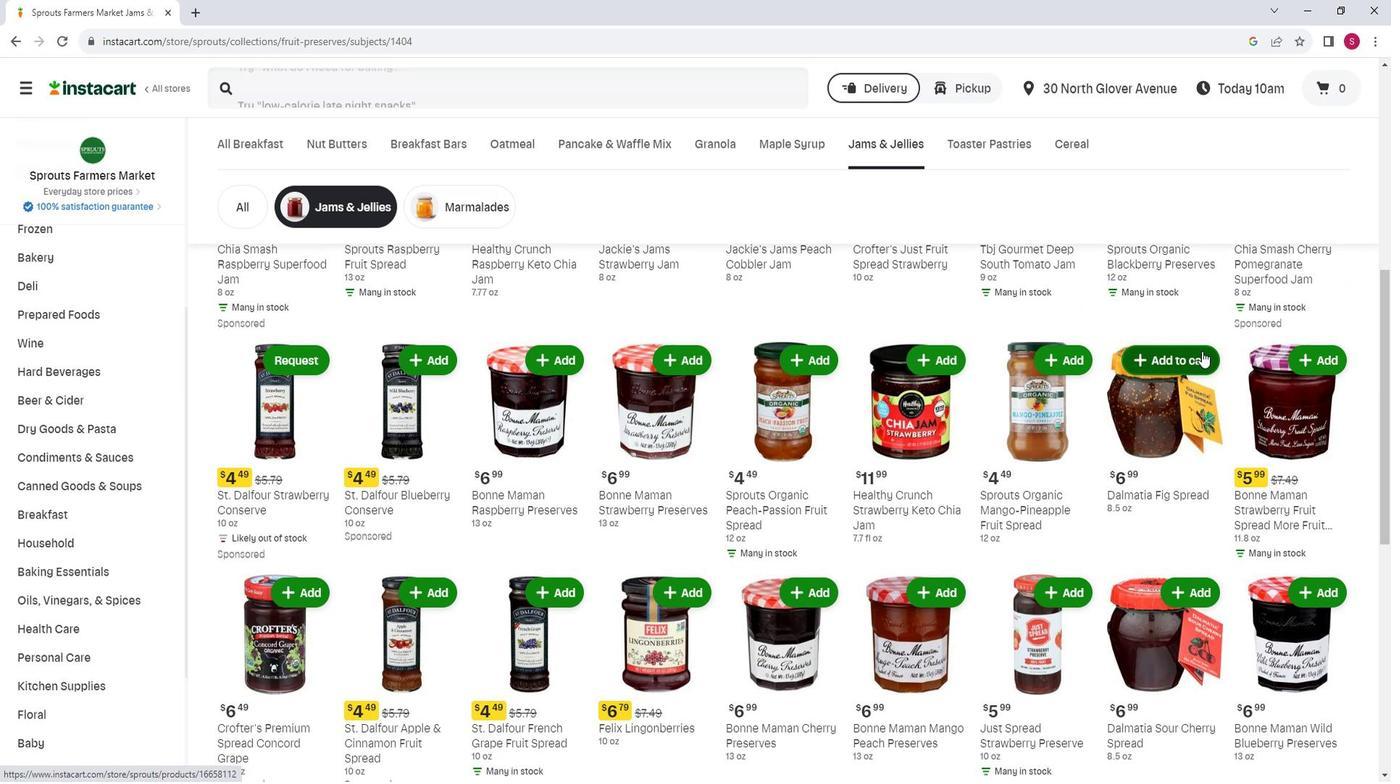 
Action: Mouse moved to (1131, 321)
Screenshot: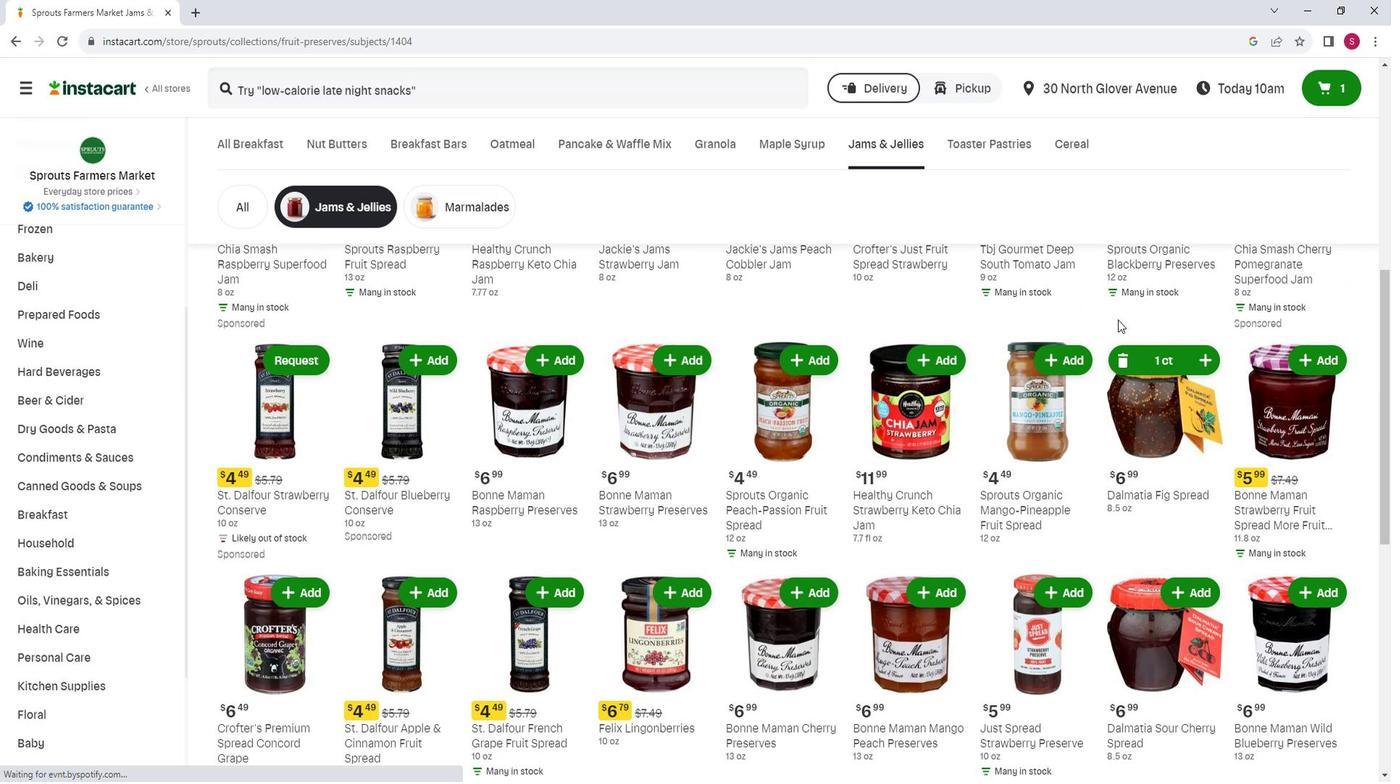 
